 Task: Open Card Employee Onboarding Review in Board Customer Advocacy Program Strategy and Execution to Workspace CRM Systems and add a team member Softage.1@softage.net, a label Blue, a checklist Fundraising Strategy, an attachment from Trello, a color Blue and finally, add a card description 'Create and send out employee satisfaction survey on benefits' and a comment 'Since this item requires input from multiple team members, let us make sure everyone is on the same page before moving forward.'. Add a start date 'Jan 09, 1900' with a due date 'Jan 16, 1900'
Action: Mouse moved to (110, 45)
Screenshot: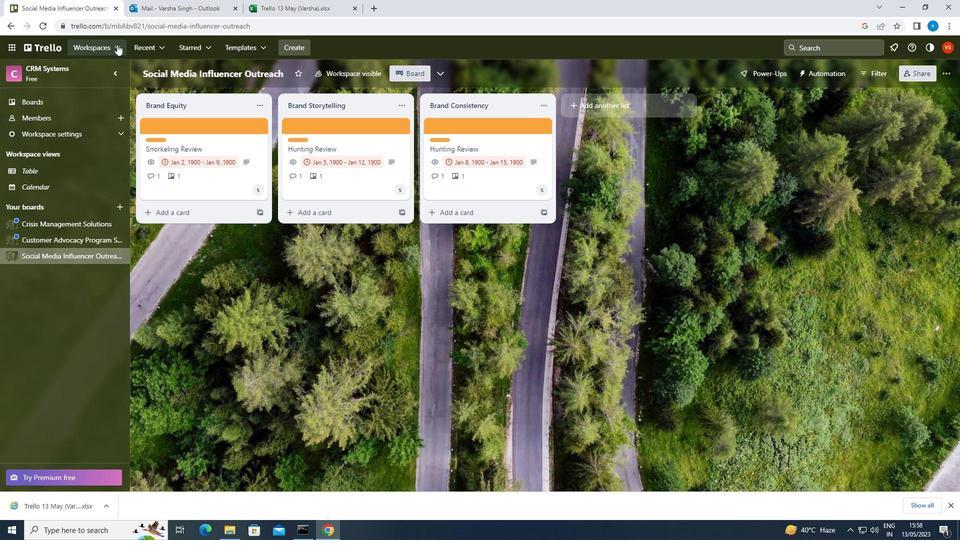 
Action: Mouse pressed left at (110, 45)
Screenshot: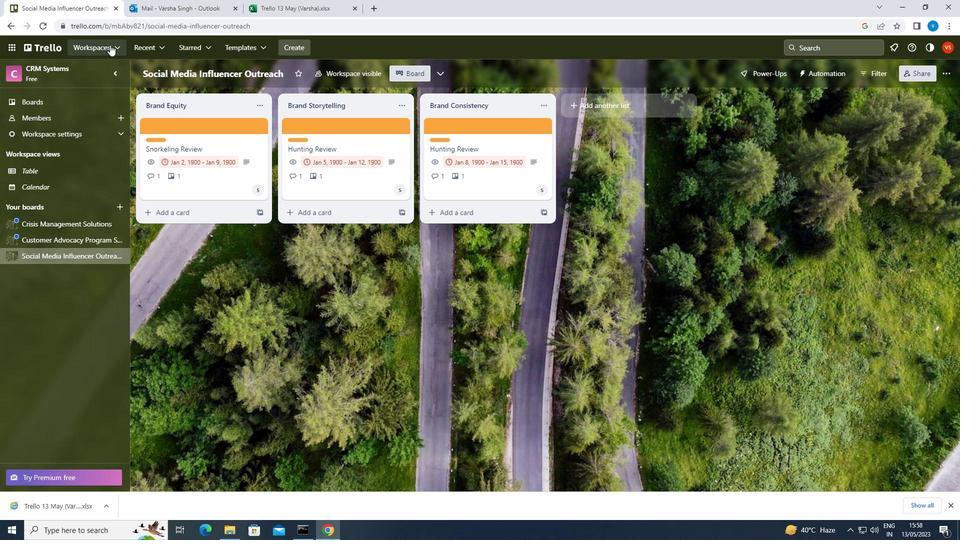 
Action: Mouse moved to (136, 394)
Screenshot: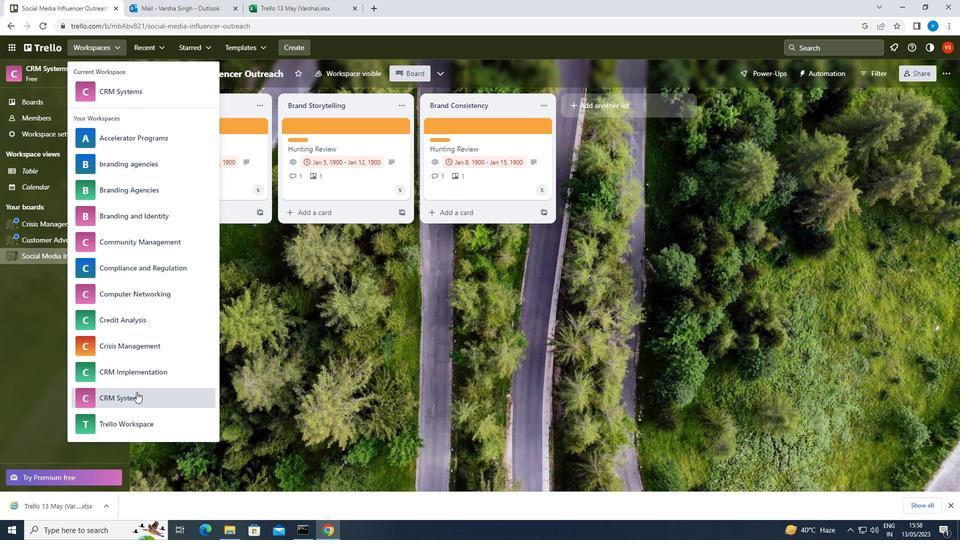 
Action: Mouse pressed left at (136, 394)
Screenshot: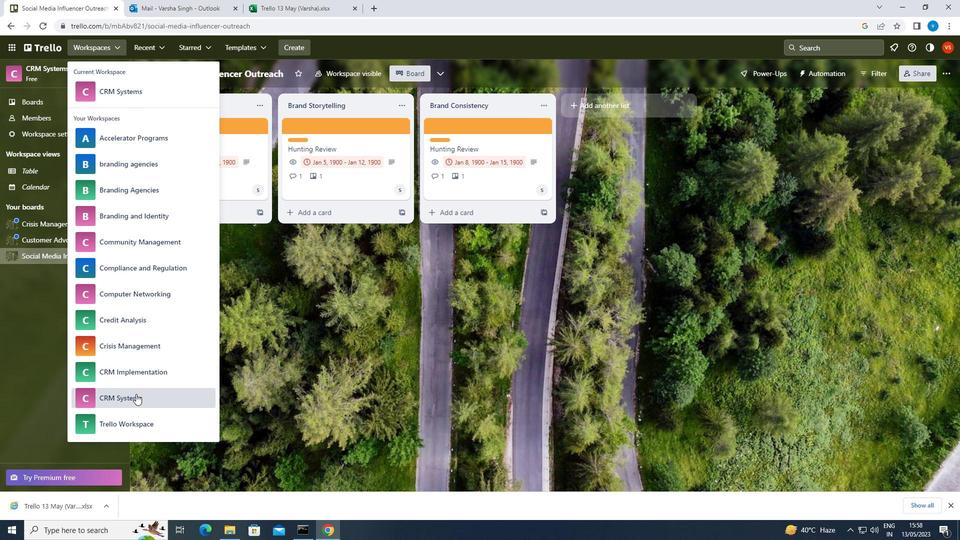 
Action: Mouse moved to (86, 233)
Screenshot: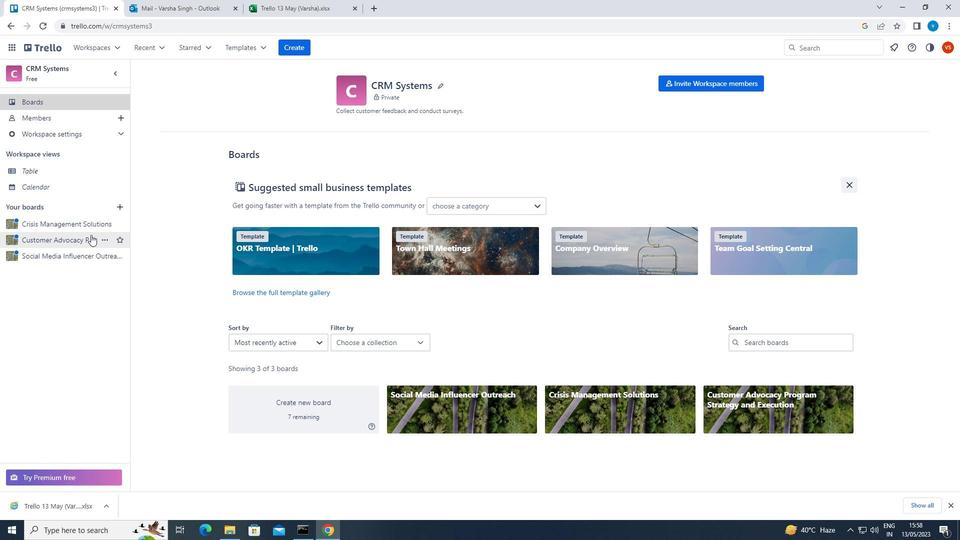 
Action: Mouse pressed left at (86, 233)
Screenshot: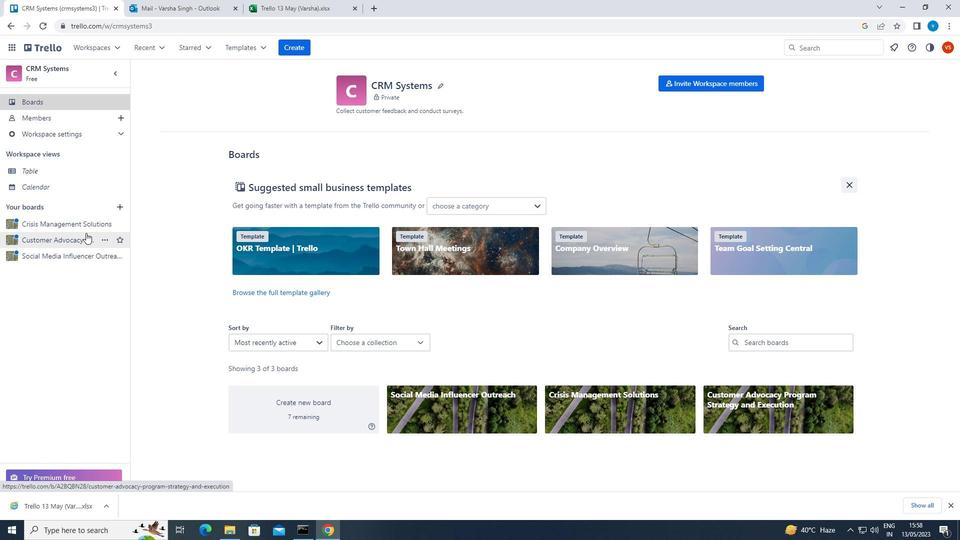 
Action: Mouse moved to (485, 125)
Screenshot: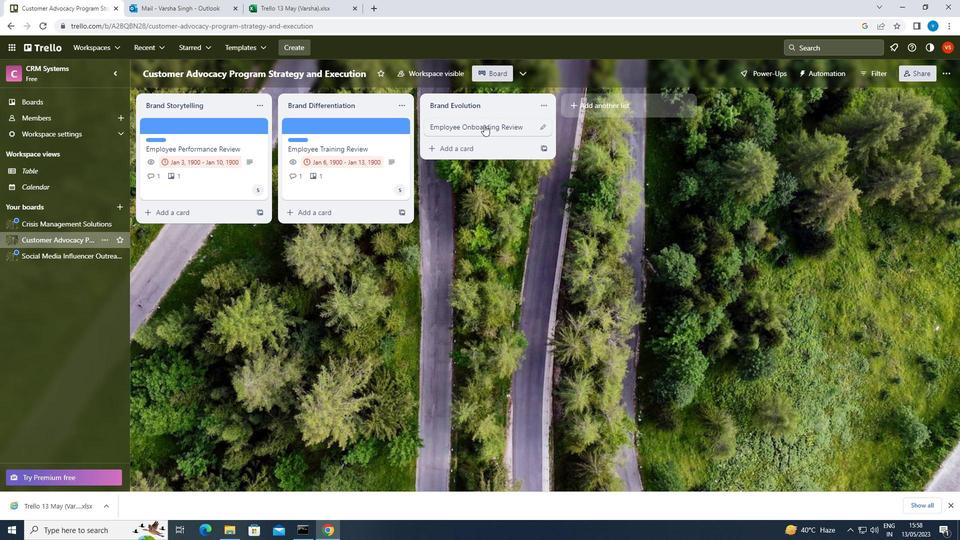 
Action: Mouse pressed left at (485, 125)
Screenshot: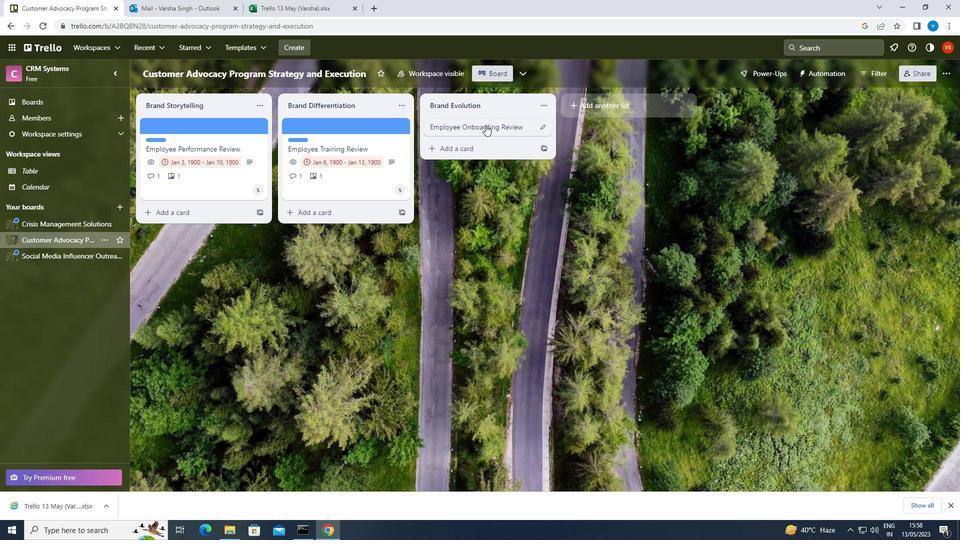 
Action: Mouse moved to (606, 159)
Screenshot: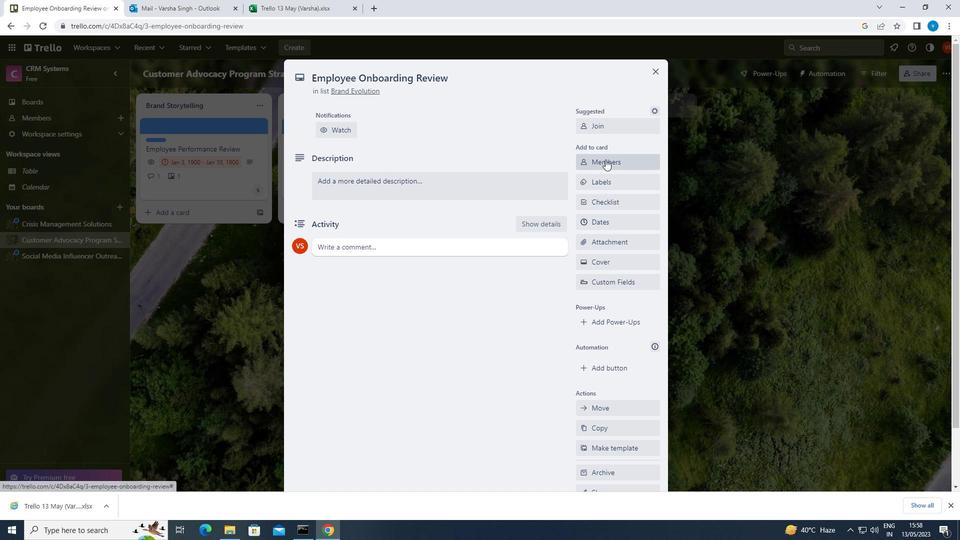 
Action: Mouse pressed left at (606, 159)
Screenshot: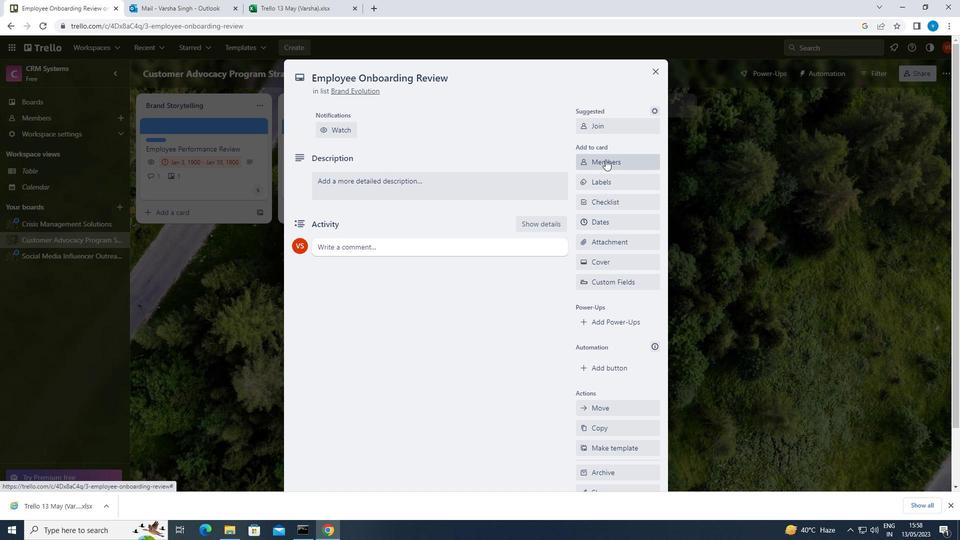 
Action: Mouse moved to (605, 168)
Screenshot: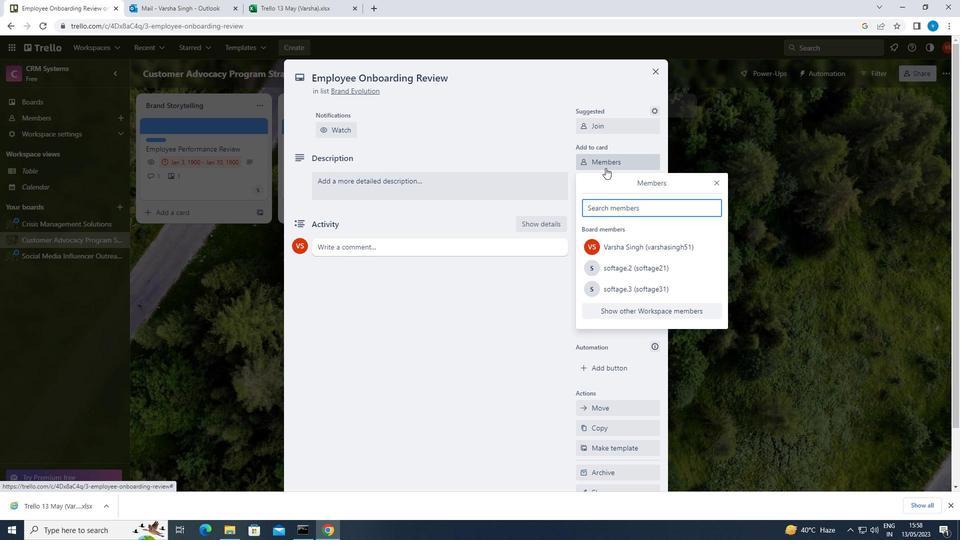 
Action: Key pressed <Key.shift>SOFTAGE.1<Key.shift>@SOFTAGE.NET
Screenshot: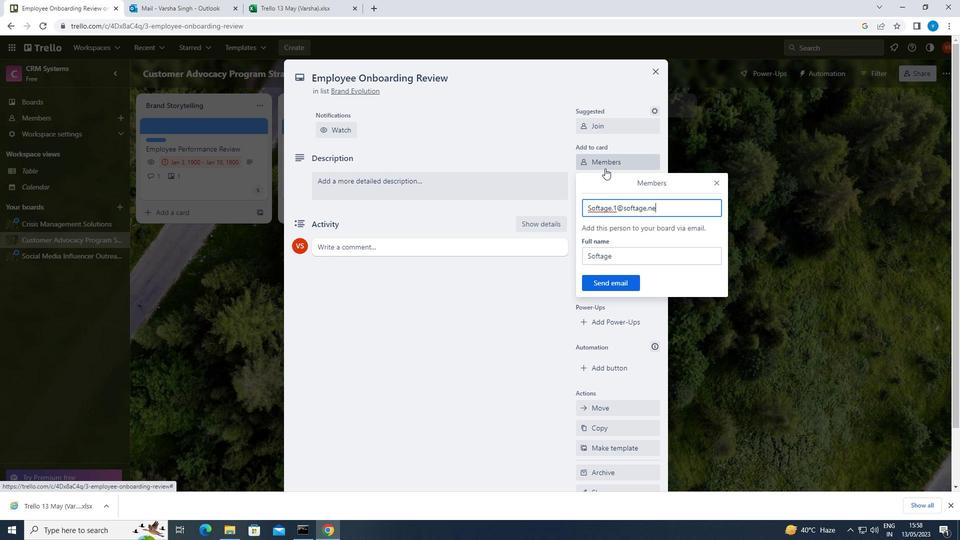 
Action: Mouse moved to (614, 280)
Screenshot: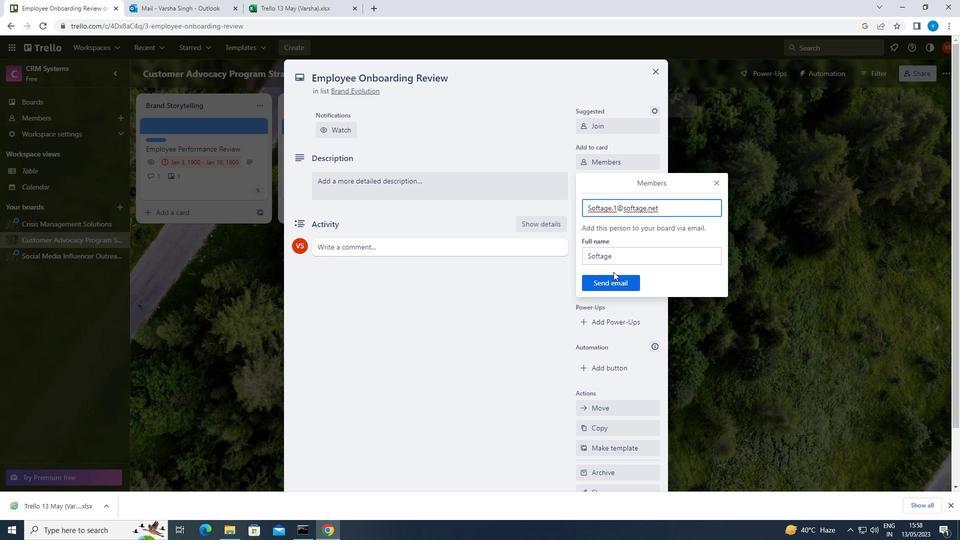 
Action: Mouse pressed left at (614, 280)
Screenshot: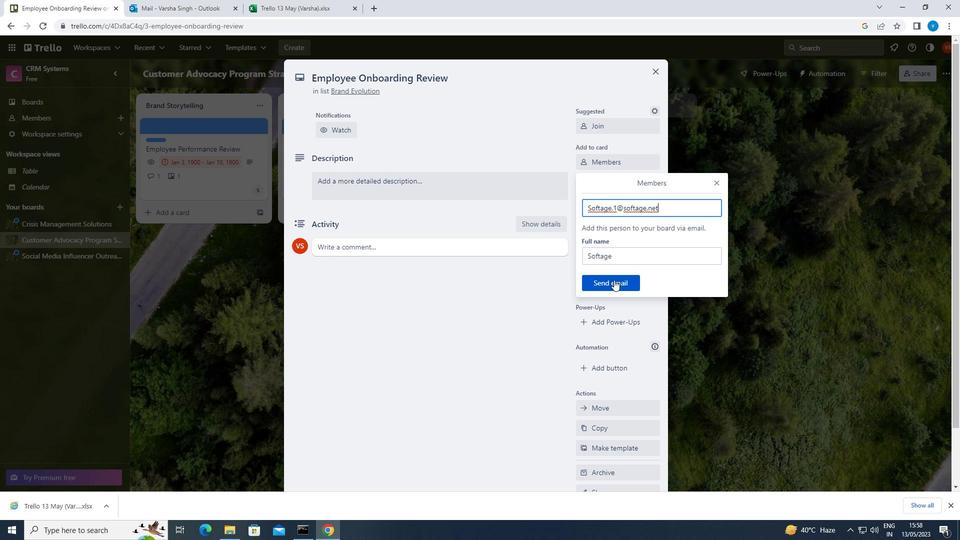 
Action: Mouse moved to (621, 179)
Screenshot: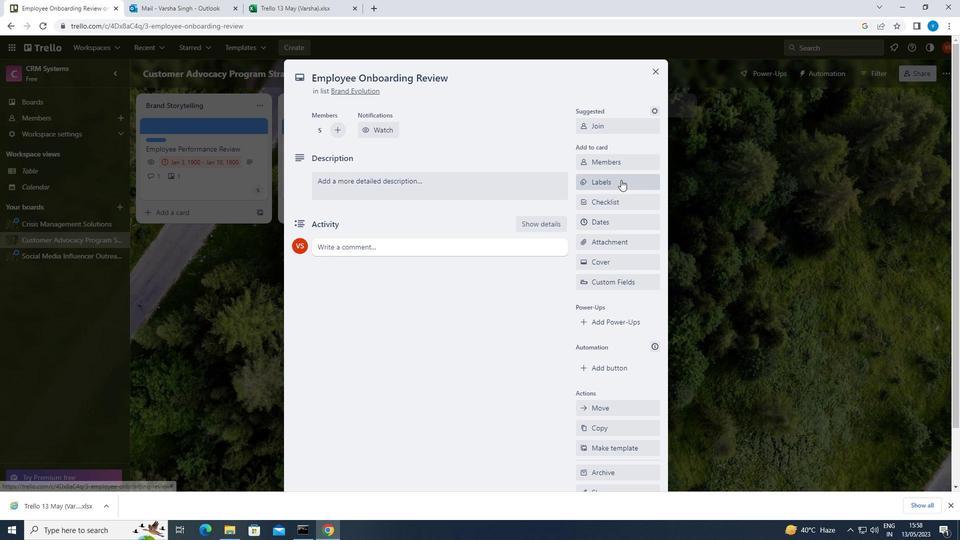 
Action: Mouse pressed left at (621, 179)
Screenshot: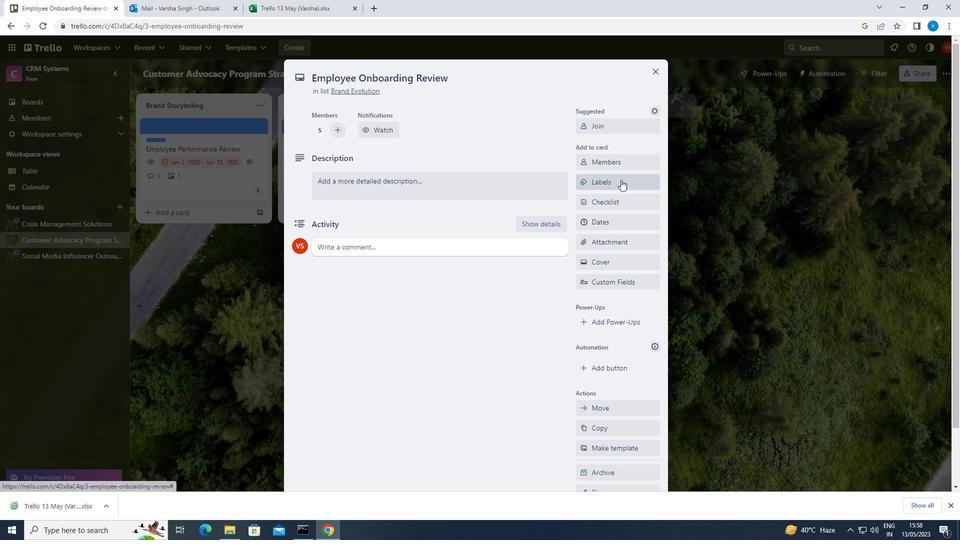 
Action: Mouse moved to (620, 349)
Screenshot: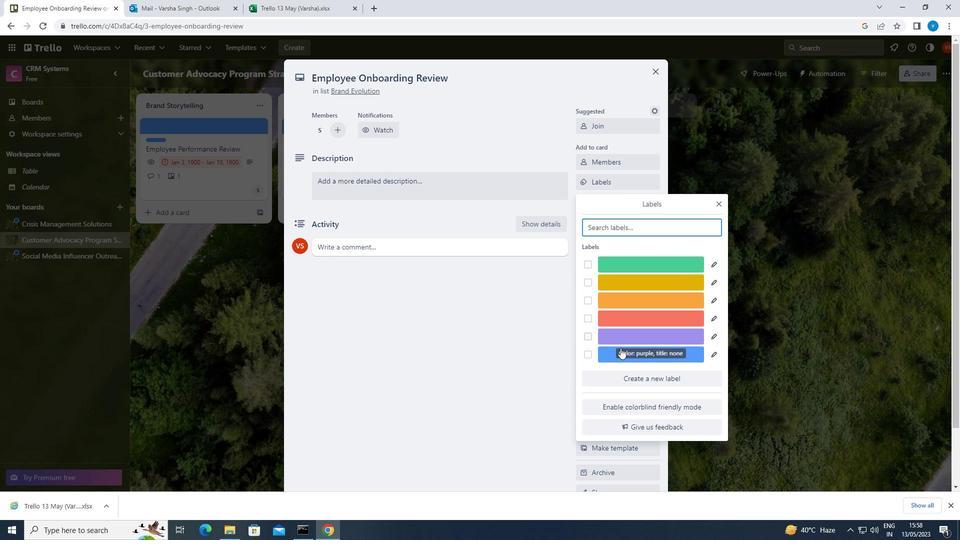 
Action: Mouse pressed left at (620, 349)
Screenshot: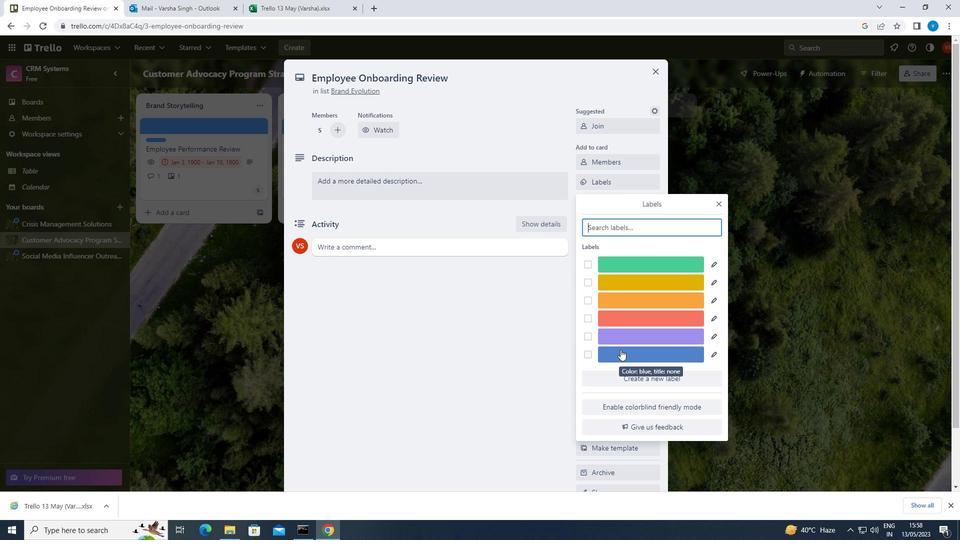 
Action: Mouse moved to (718, 203)
Screenshot: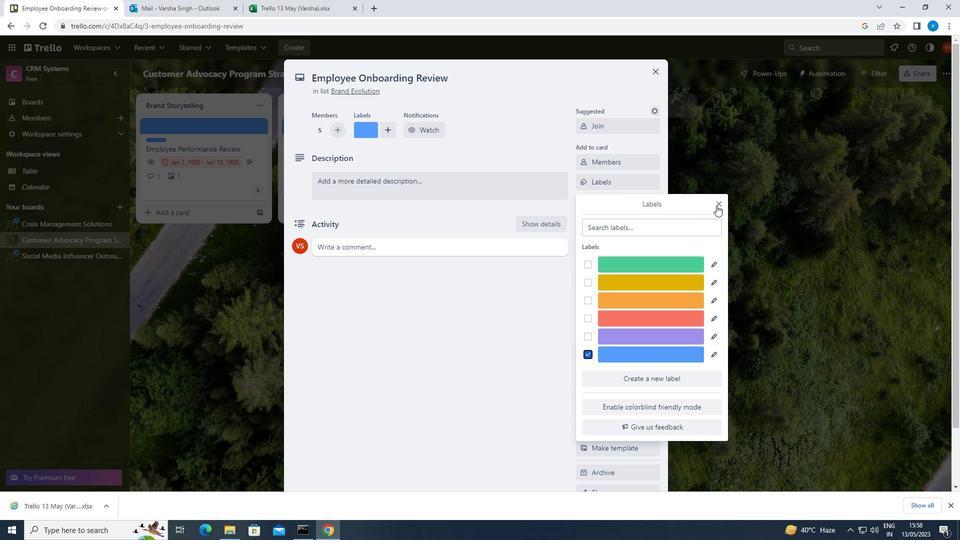 
Action: Mouse pressed left at (718, 203)
Screenshot: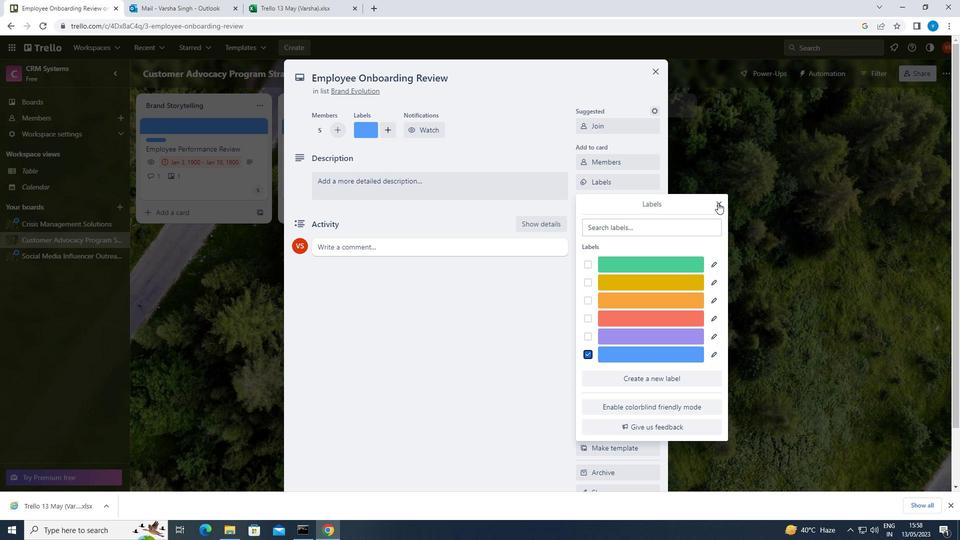 
Action: Mouse moved to (629, 204)
Screenshot: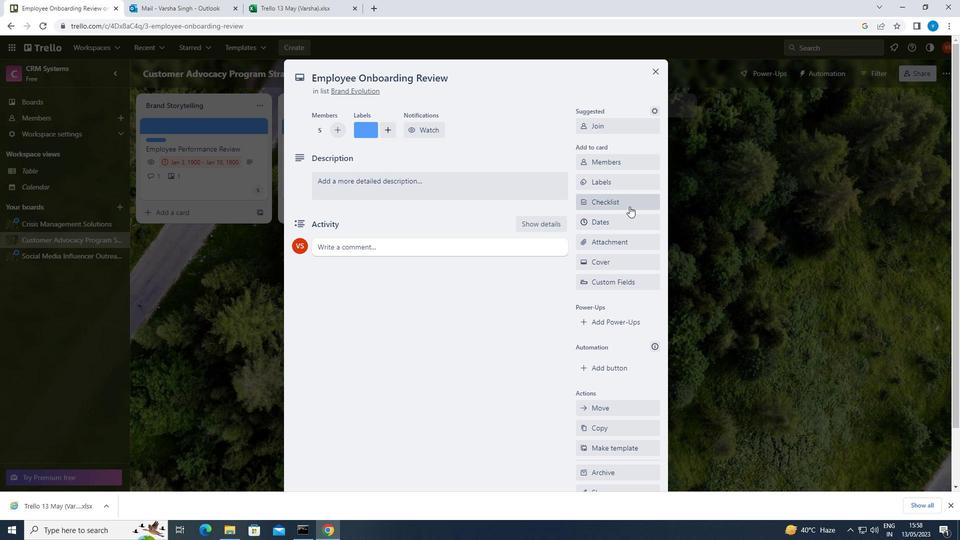 
Action: Mouse pressed left at (629, 204)
Screenshot: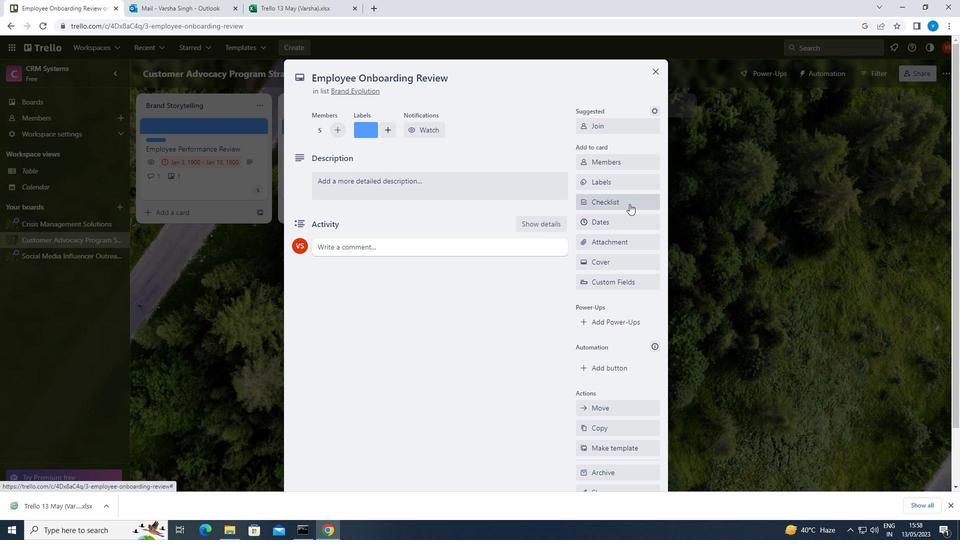 
Action: Mouse moved to (622, 224)
Screenshot: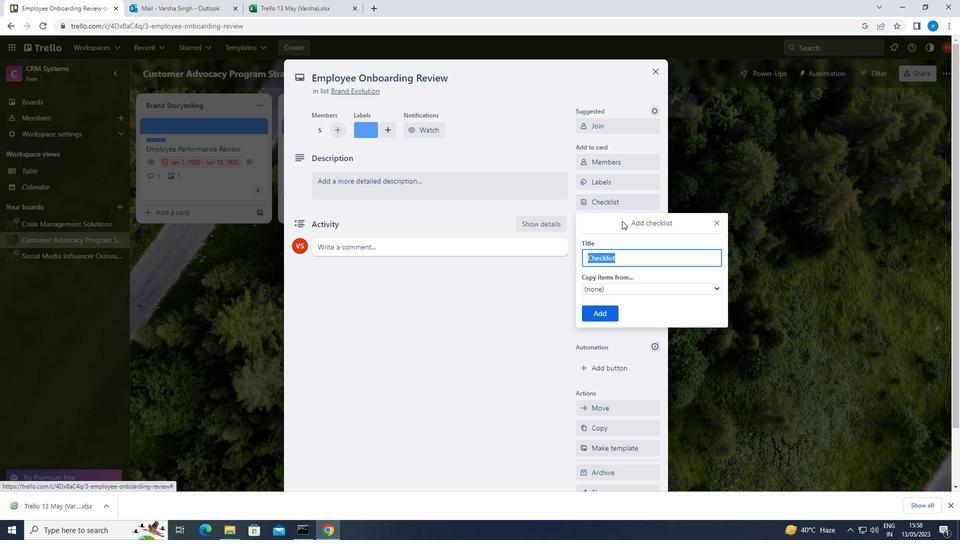 
Action: Key pressed <Key.shift>FUNDRAISING<Key.space><Key.shift><Key.shift>STRATEGY
Screenshot: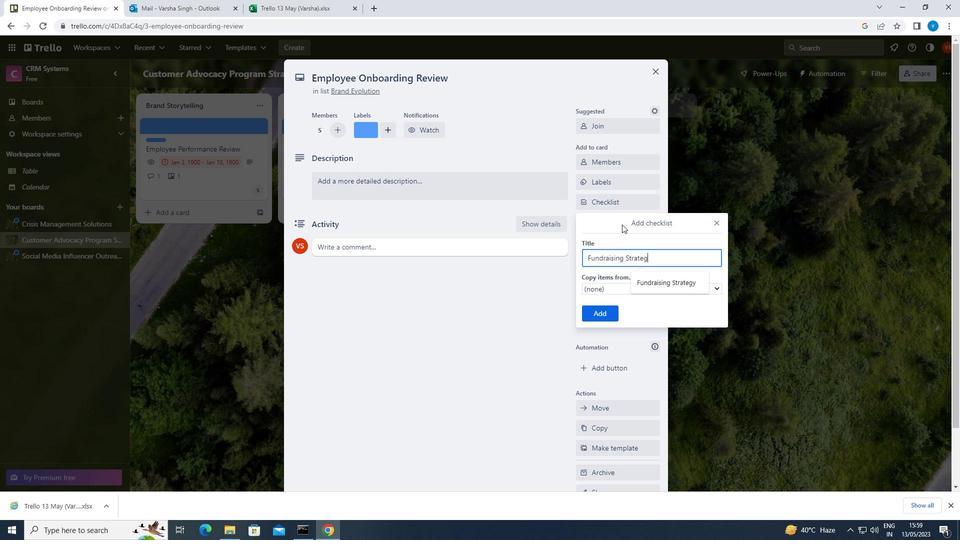 
Action: Mouse moved to (600, 309)
Screenshot: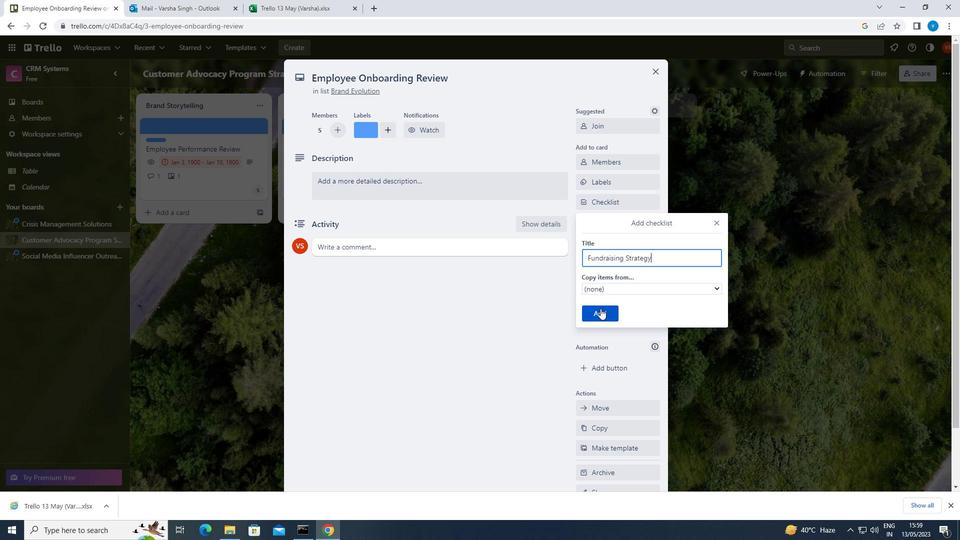 
Action: Mouse pressed left at (600, 309)
Screenshot: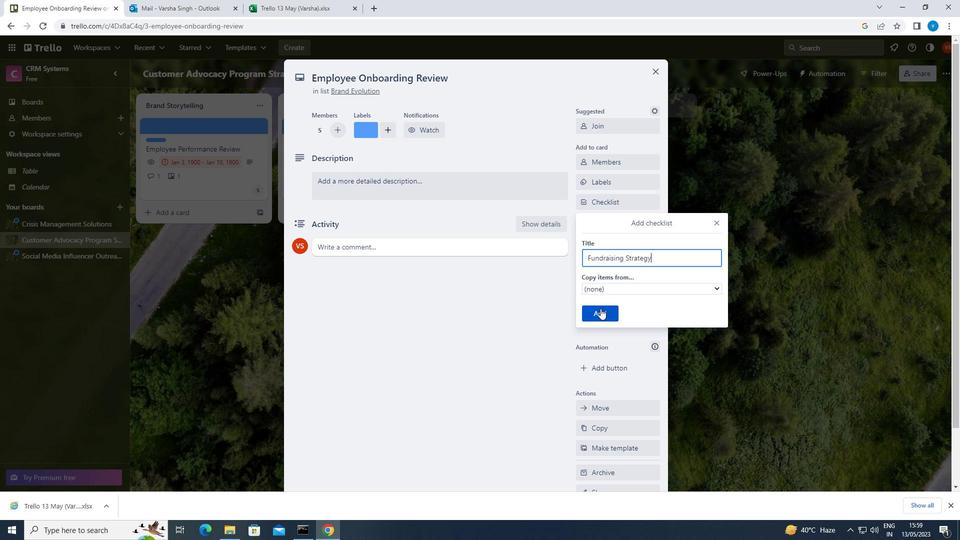 
Action: Mouse moved to (615, 241)
Screenshot: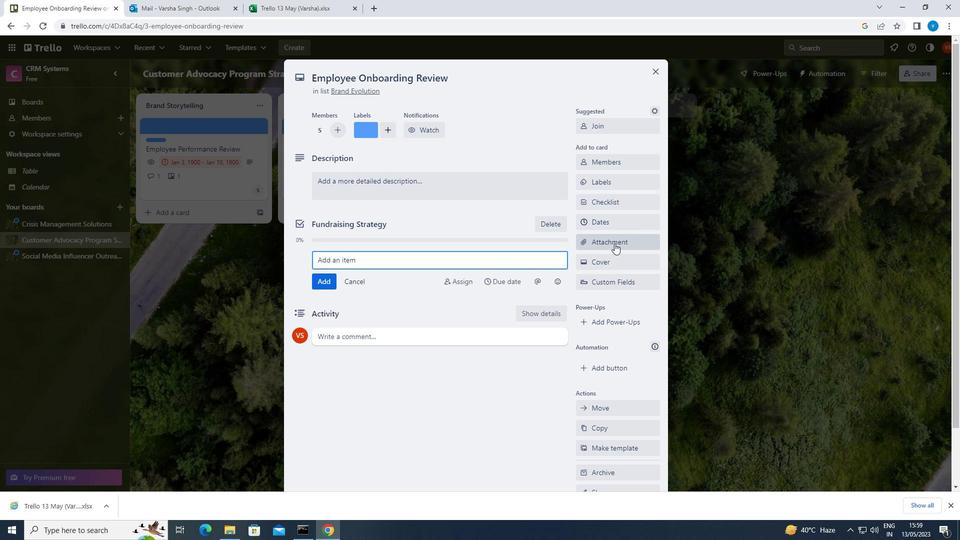 
Action: Mouse pressed left at (615, 241)
Screenshot: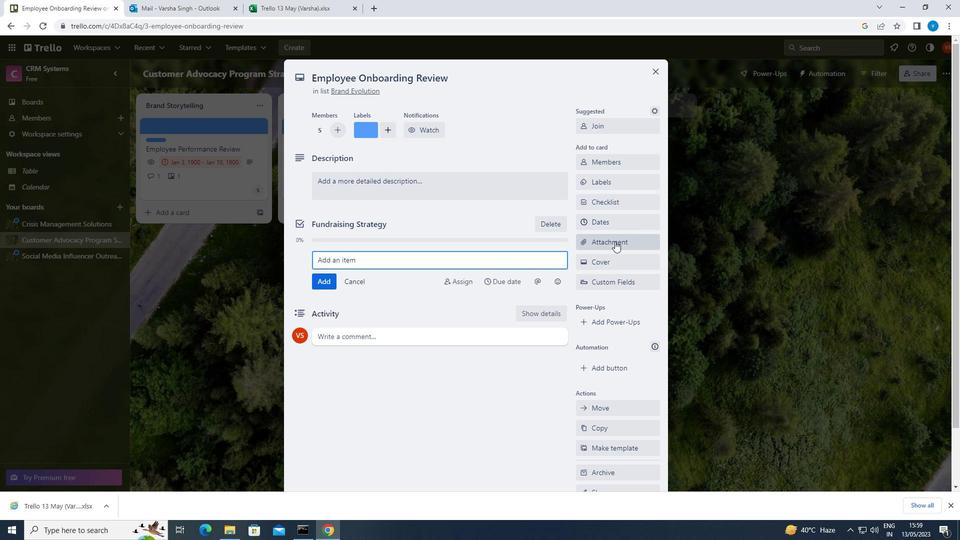 
Action: Mouse moved to (599, 301)
Screenshot: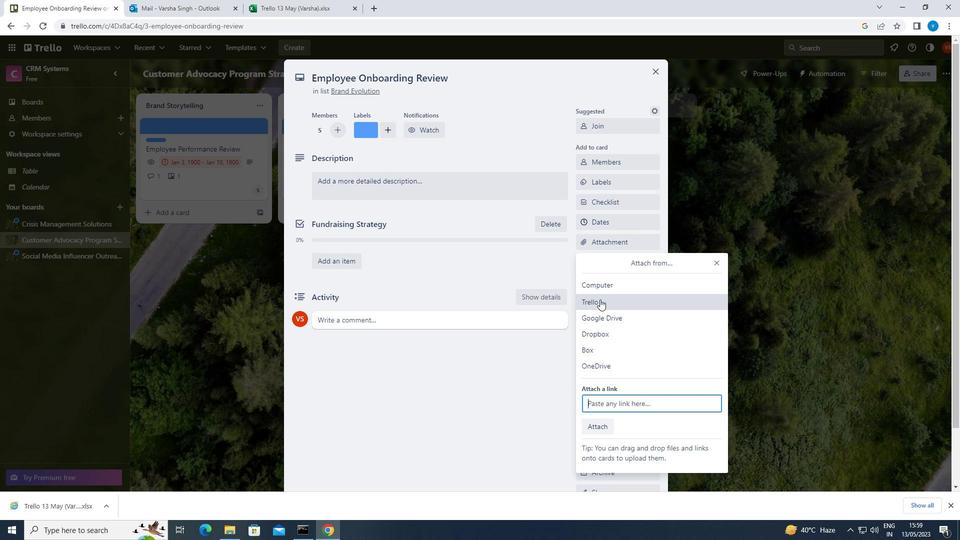 
Action: Mouse pressed left at (599, 301)
Screenshot: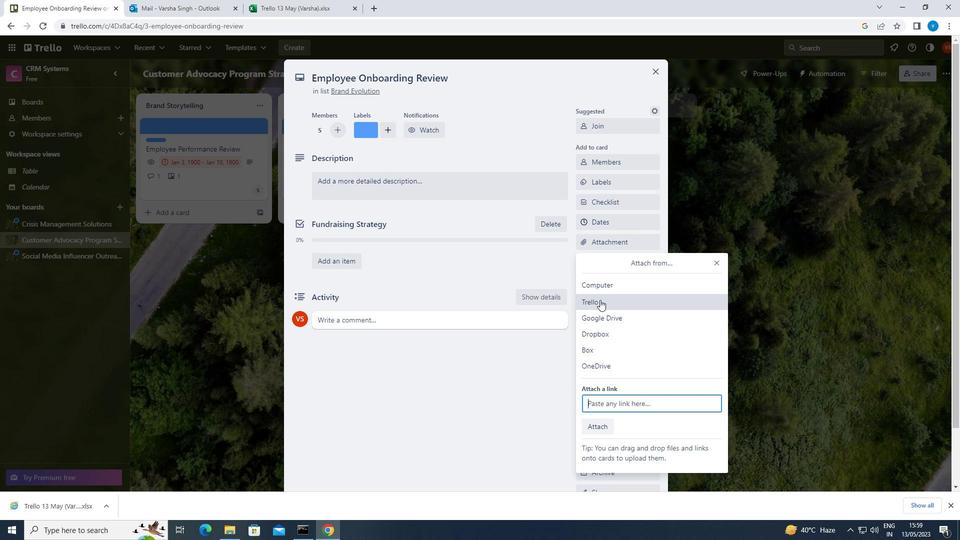 
Action: Mouse moved to (608, 350)
Screenshot: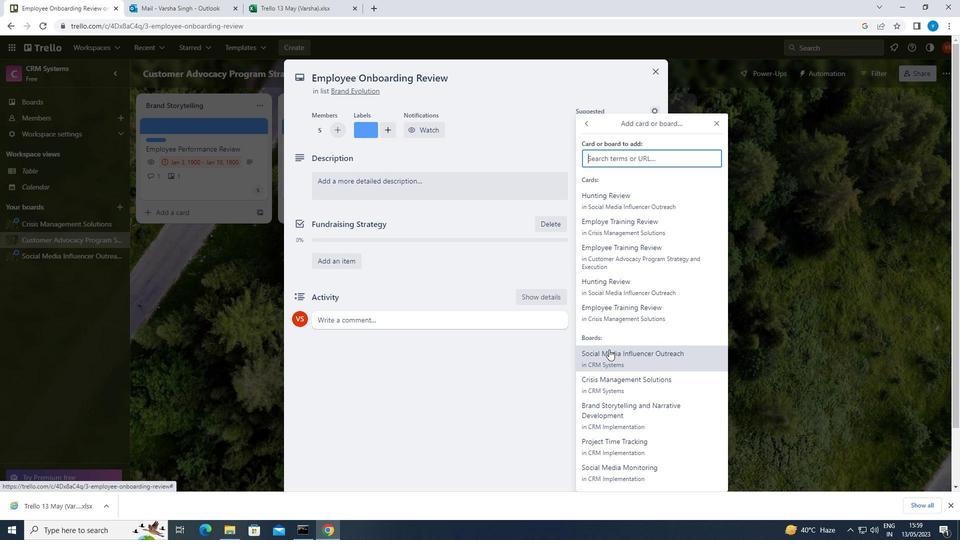 
Action: Mouse pressed left at (608, 350)
Screenshot: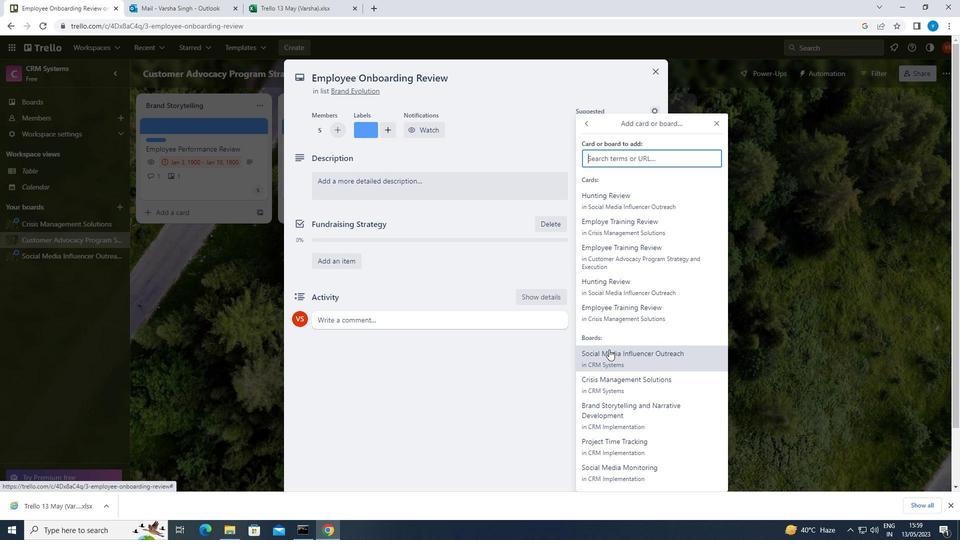 
Action: Mouse moved to (616, 260)
Screenshot: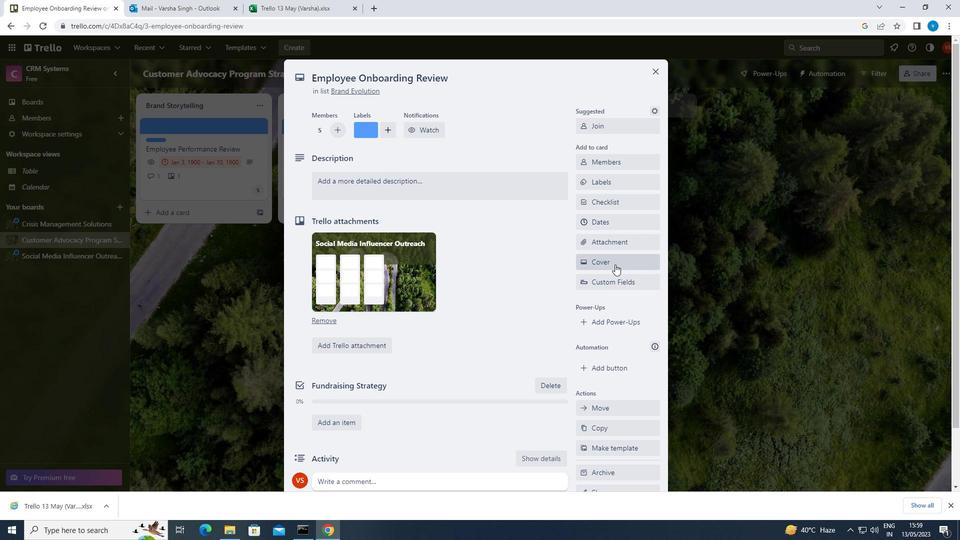 
Action: Mouse pressed left at (616, 260)
Screenshot: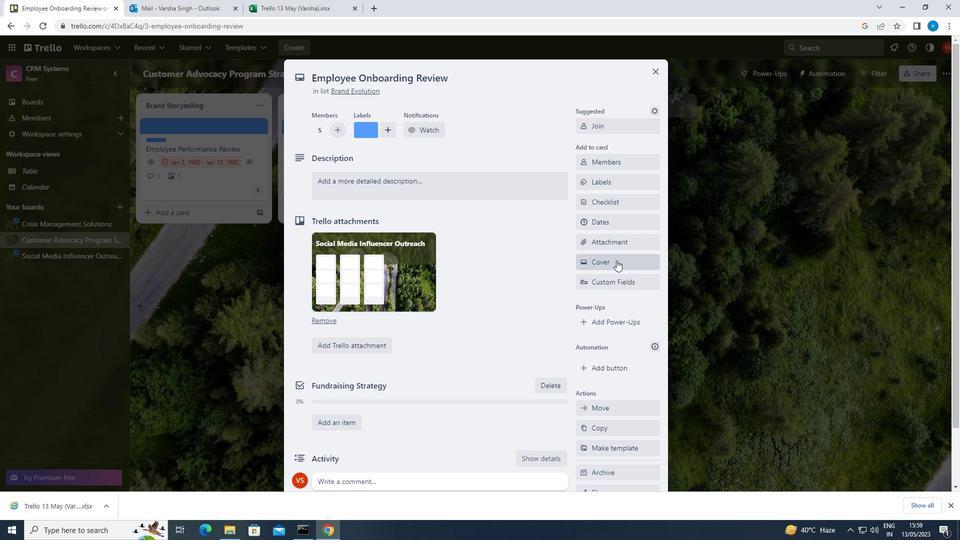 
Action: Mouse moved to (593, 307)
Screenshot: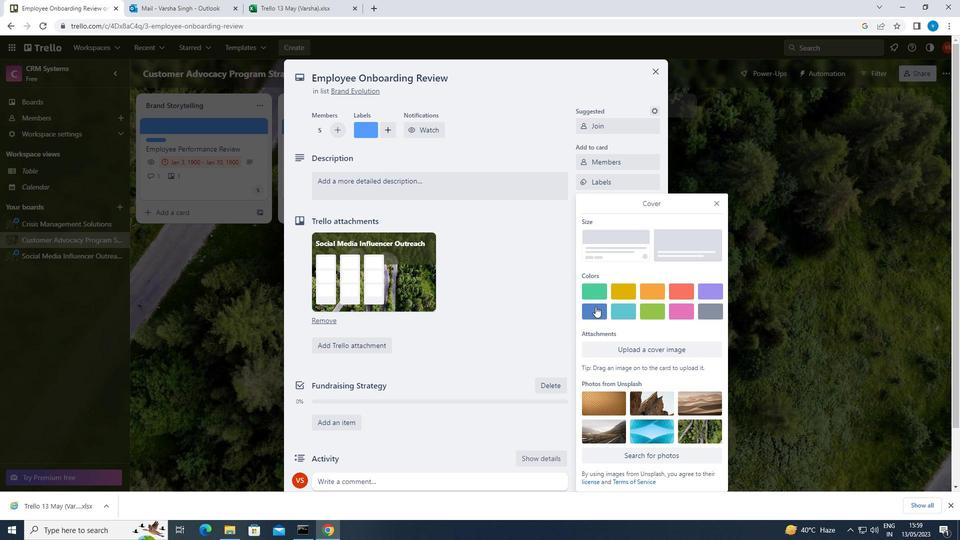
Action: Mouse pressed left at (593, 307)
Screenshot: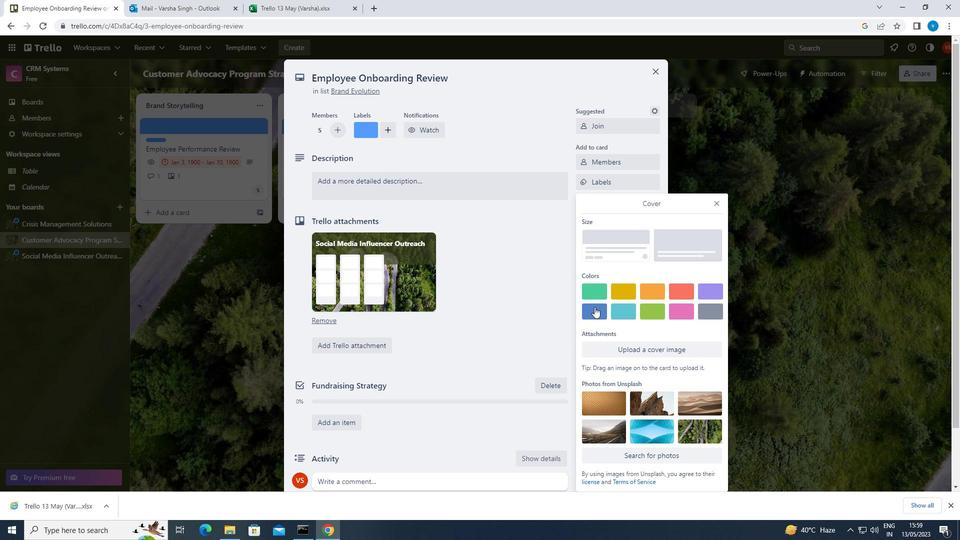
Action: Mouse moved to (493, 238)
Screenshot: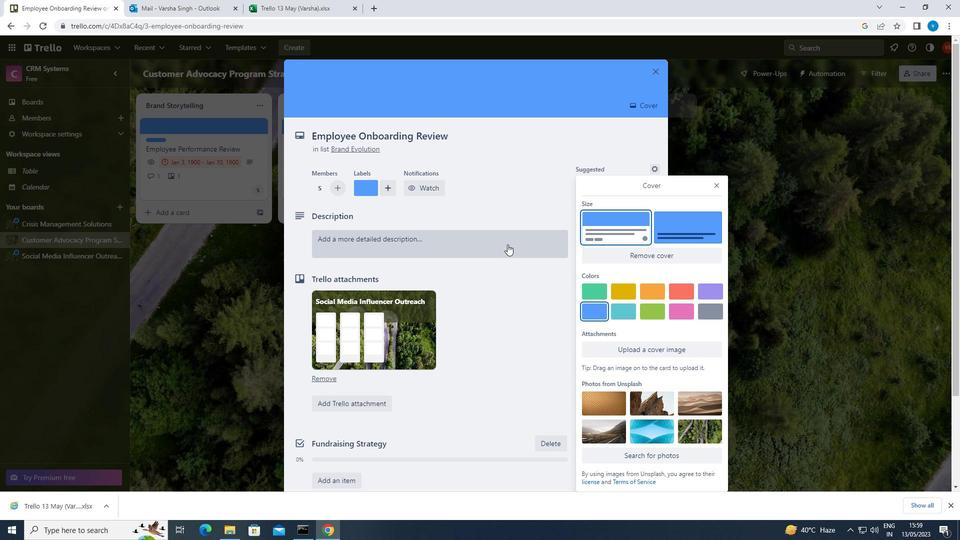 
Action: Mouse pressed left at (493, 238)
Screenshot: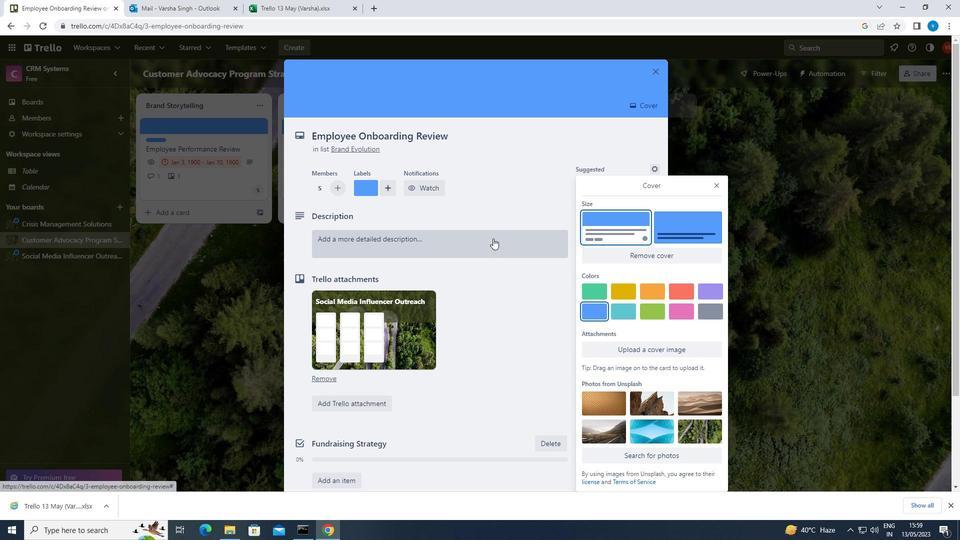 
Action: Key pressed <Key.shift>CREATE<Key.space>AND<Key.space>SEND<Key.space>OUT<Key.space>EMPLOYEE<Key.space>SATISFACTION<Key.space>SURVEY<Key.space>ON<Key.space>BENEFITS
Screenshot: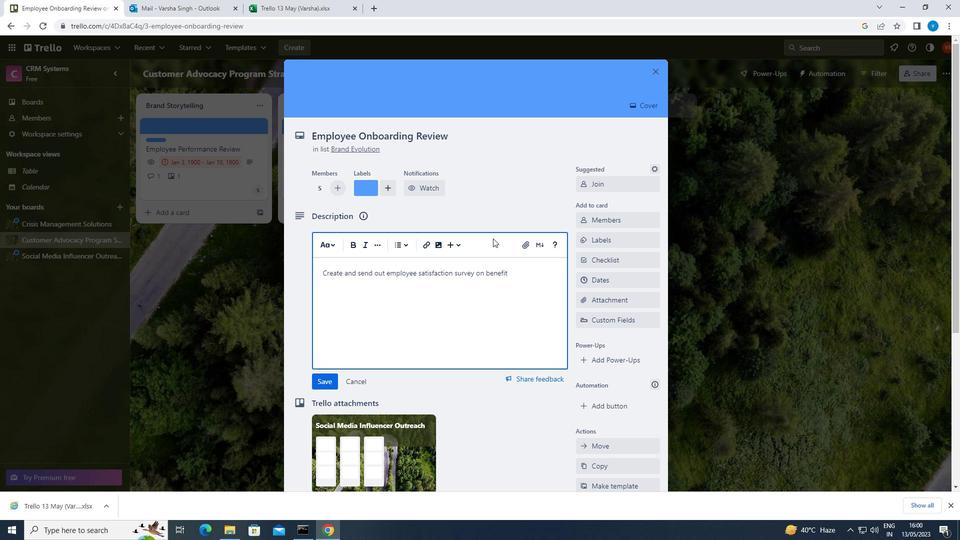 
Action: Mouse moved to (325, 380)
Screenshot: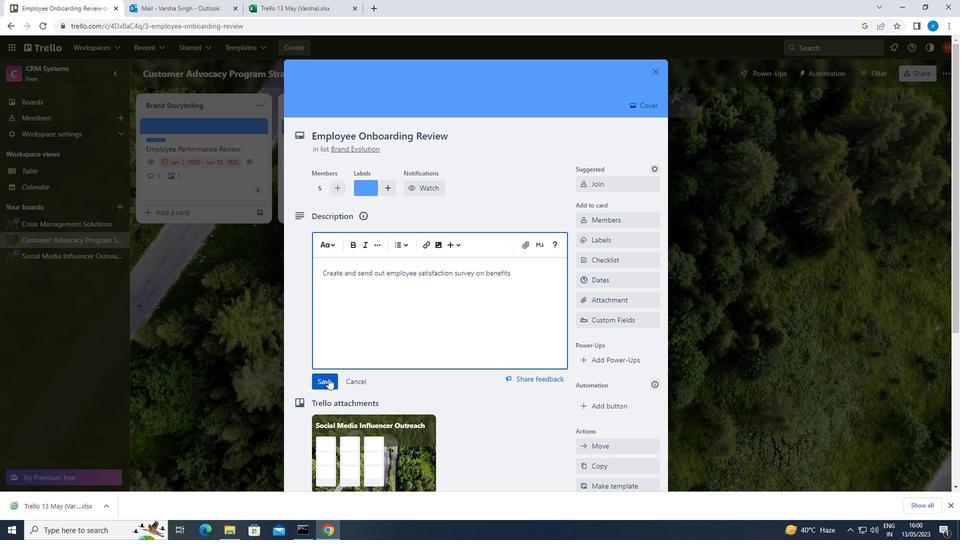 
Action: Mouse pressed left at (325, 380)
Screenshot: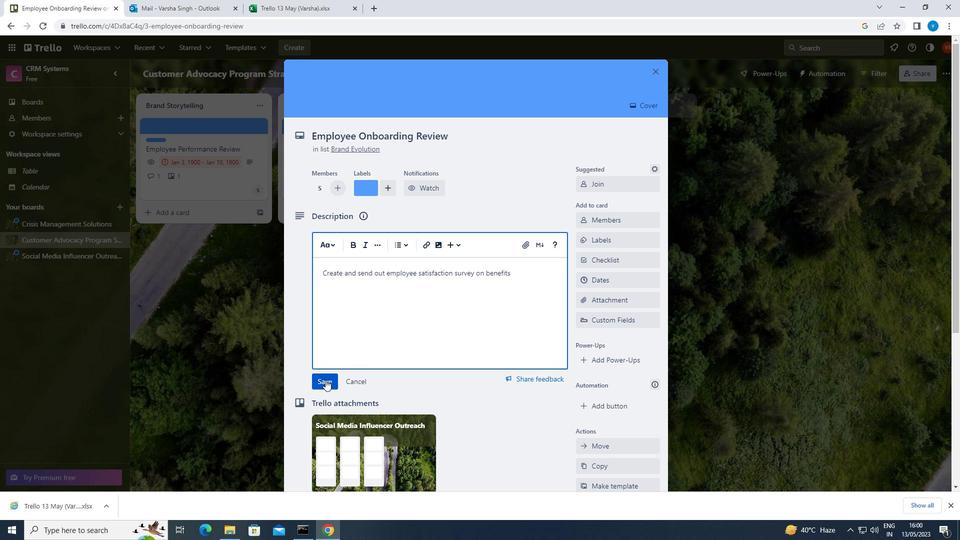 
Action: Mouse moved to (362, 377)
Screenshot: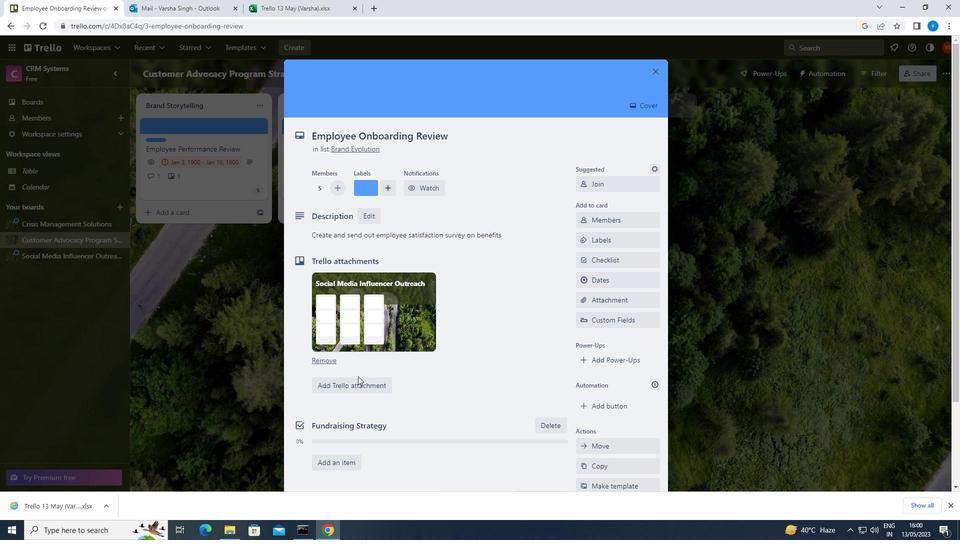 
Action: Mouse scrolled (362, 376) with delta (0, 0)
Screenshot: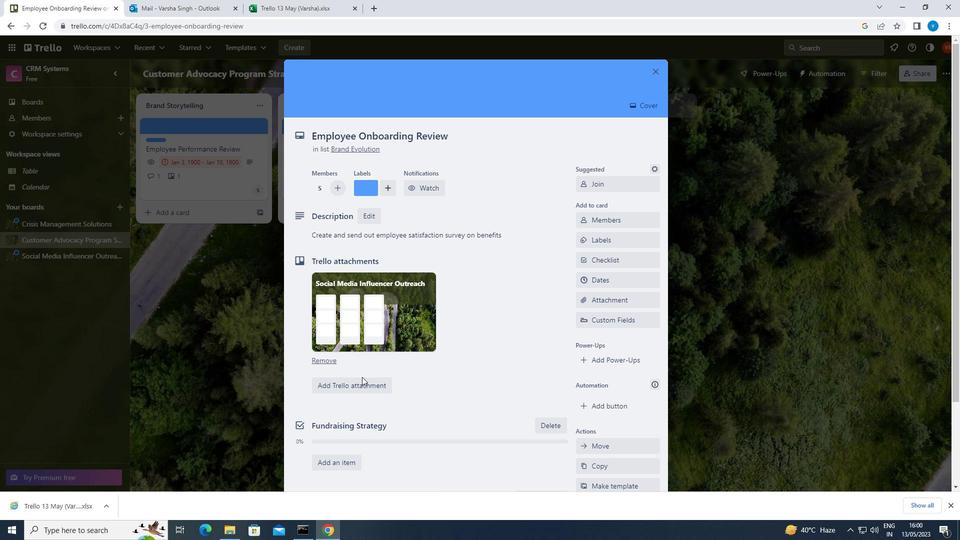 
Action: Mouse moved to (367, 468)
Screenshot: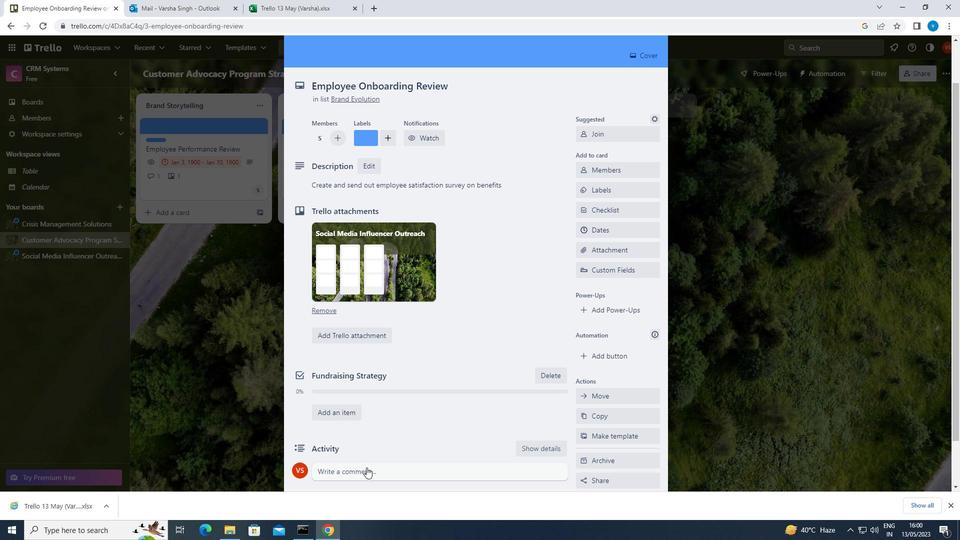 
Action: Mouse pressed left at (367, 468)
Screenshot: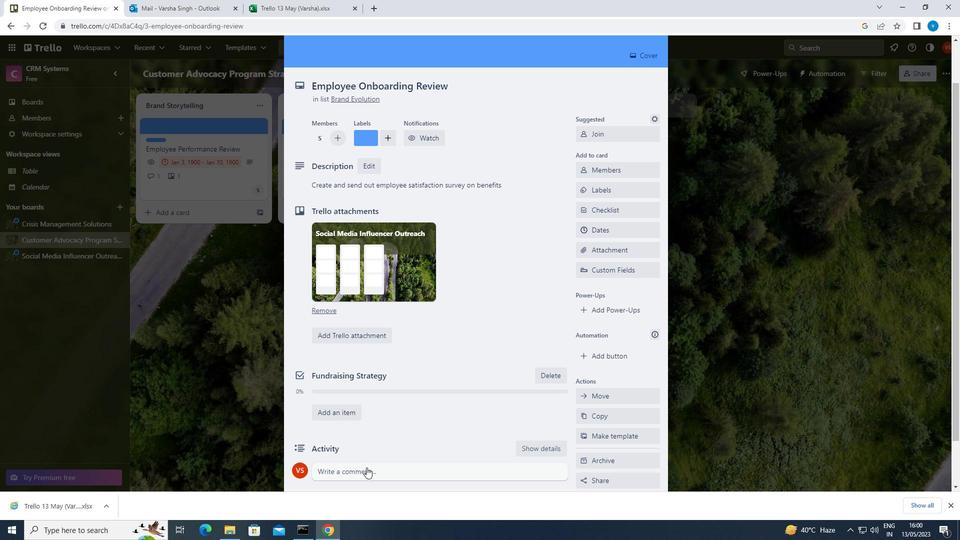 
Action: Mouse moved to (369, 466)
Screenshot: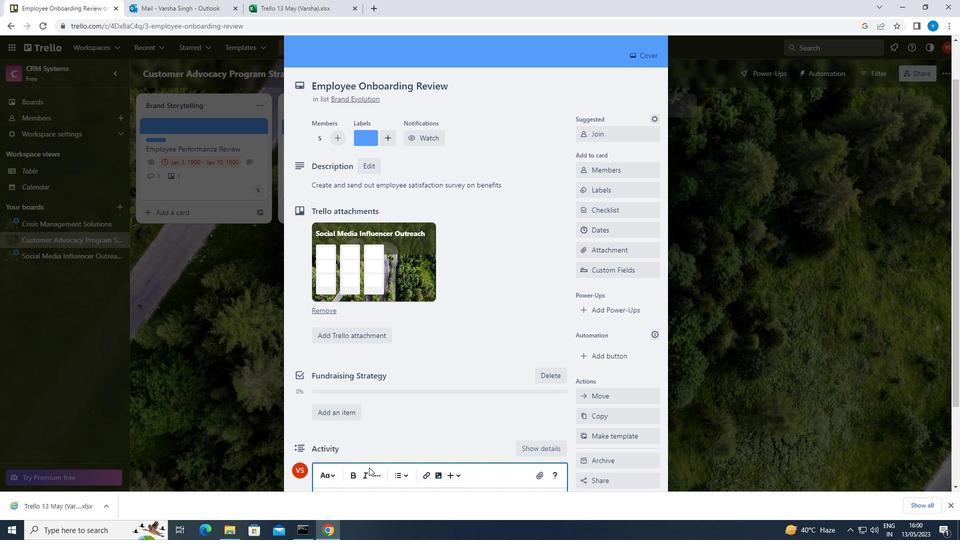 
Action: Key pressed <Key.shift>SINCE<Key.space>THIS<Key.space>ITEM<Key.space>REQUIRES<Key.space>INPUT<Key.space>FROM<Key.space>MULTIPLE<Key.space>TEAM<Key.space>MEMBERS,<Key.space>LET<Key.space>US<Key.space>MAKE<Key.space>SURE<Key.space>EVERYONE<Key.space>IS<Key.space>ON<Key.space>THE<Key.space>SAME<Key.space>PAGE<Key.space>BEFORE<Key.space>MOVING<Key.space>FORWARD.
Screenshot: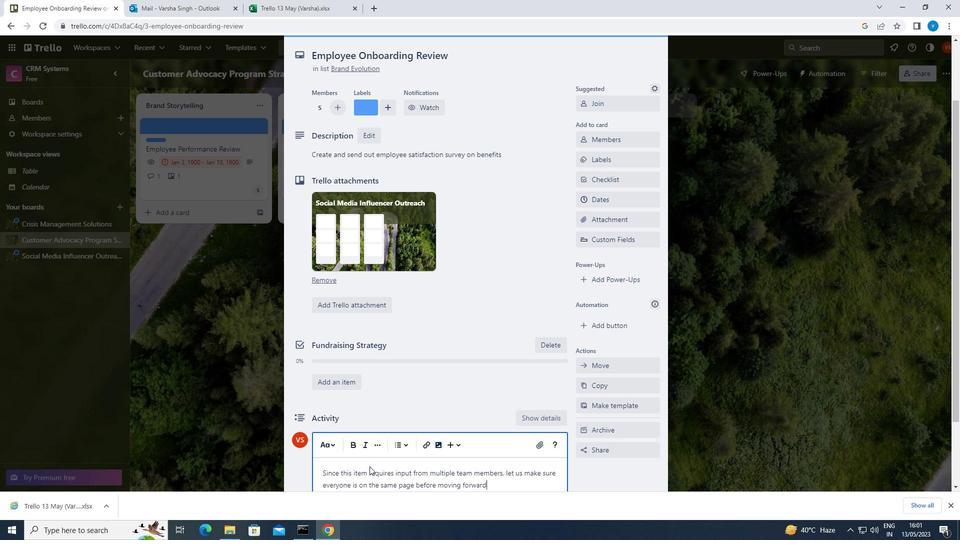 
Action: Mouse moved to (516, 443)
Screenshot: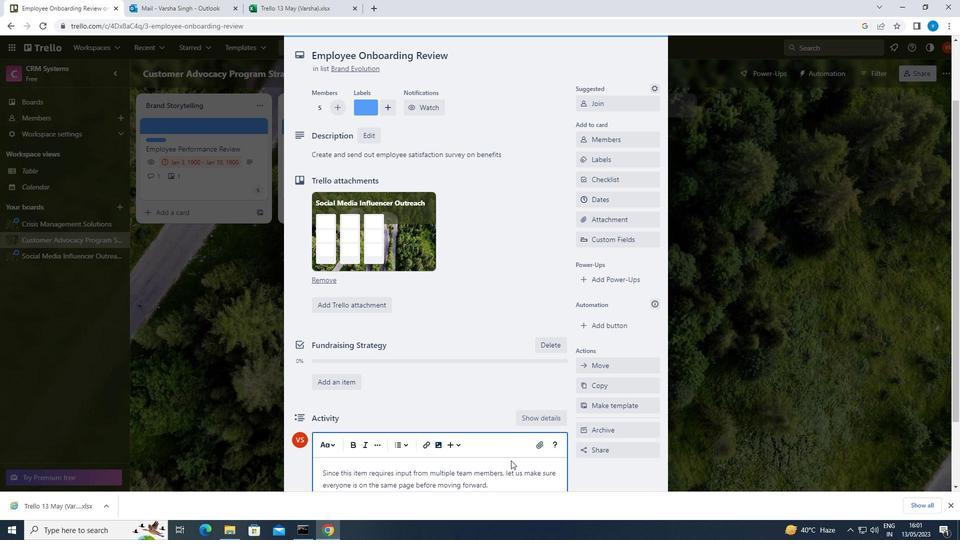 
Action: Mouse scrolled (516, 442) with delta (0, 0)
Screenshot: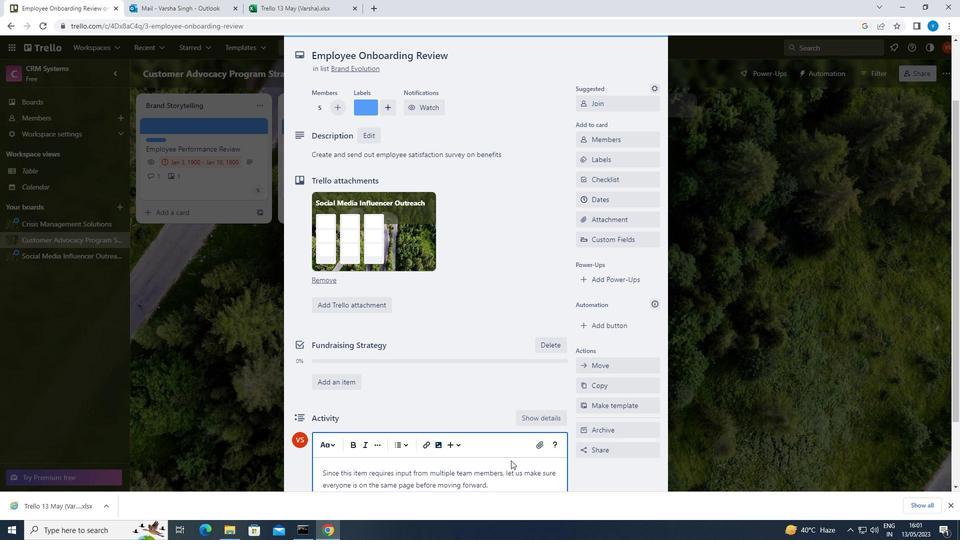 
Action: Mouse moved to (517, 443)
Screenshot: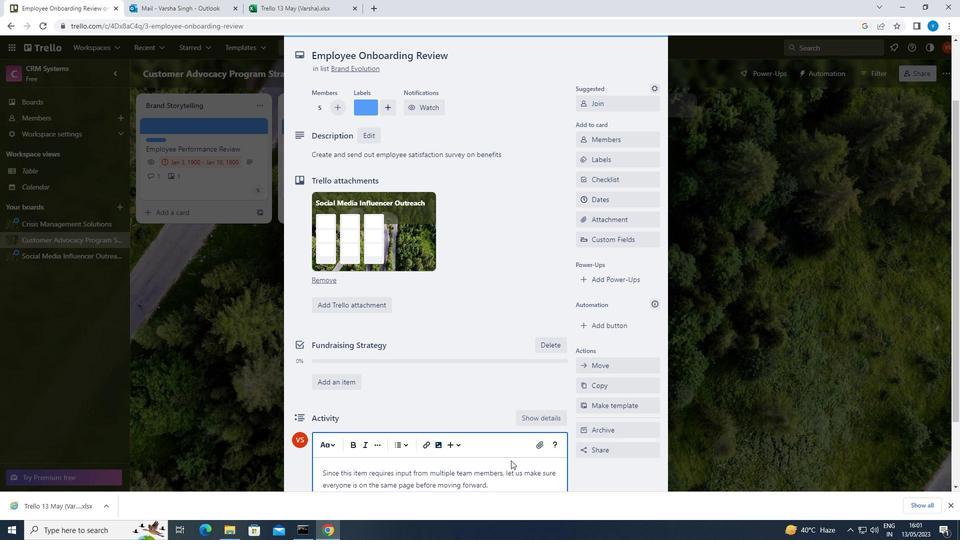 
Action: Mouse scrolled (517, 442) with delta (0, 0)
Screenshot: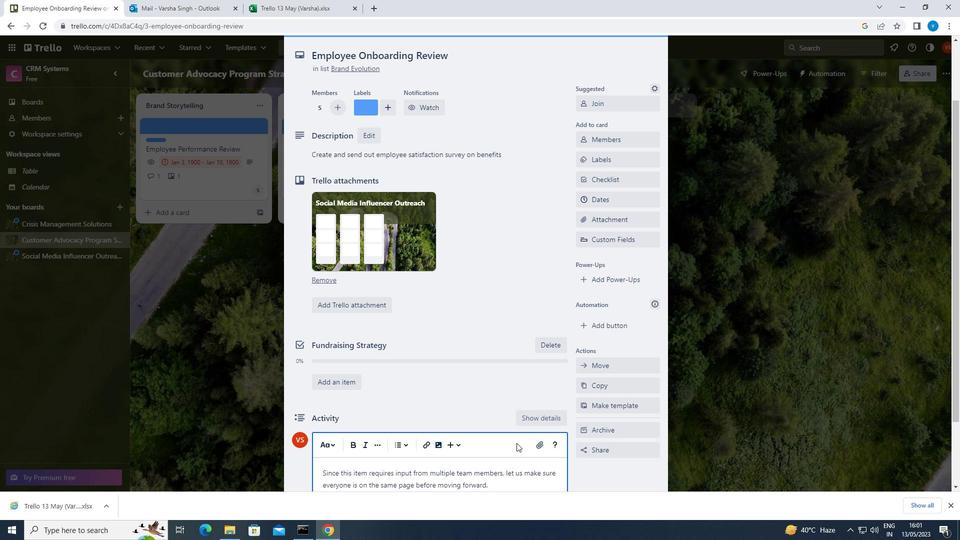 
Action: Mouse moved to (323, 427)
Screenshot: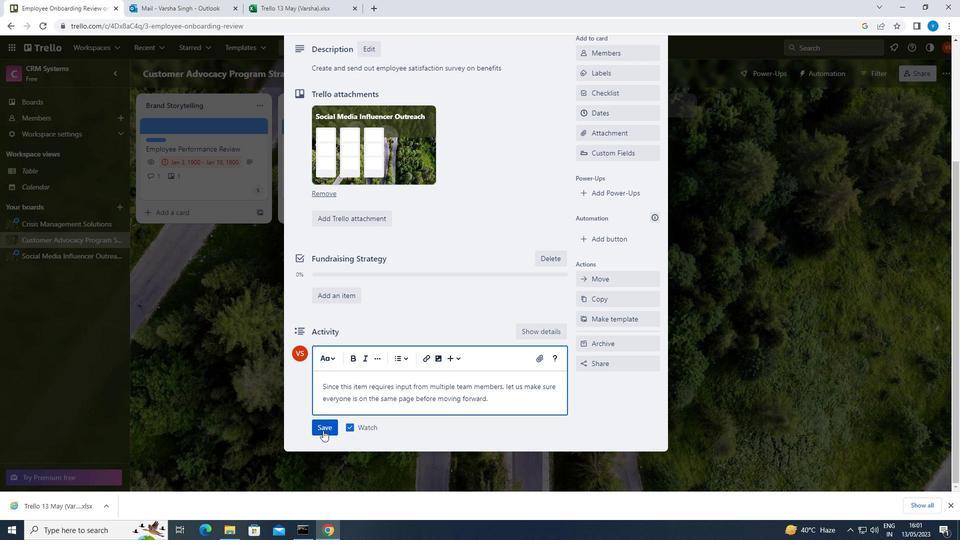 
Action: Mouse pressed left at (323, 427)
Screenshot: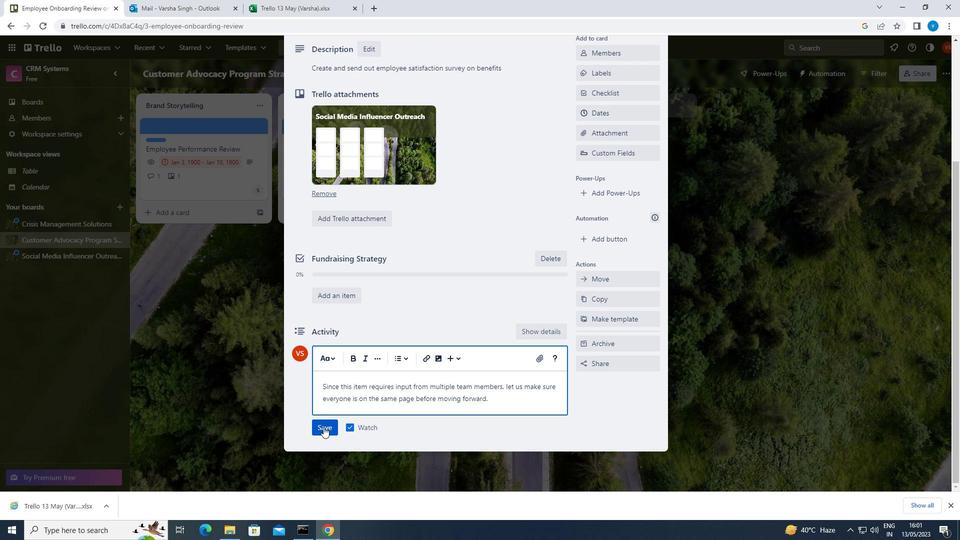 
Action: Mouse moved to (616, 116)
Screenshot: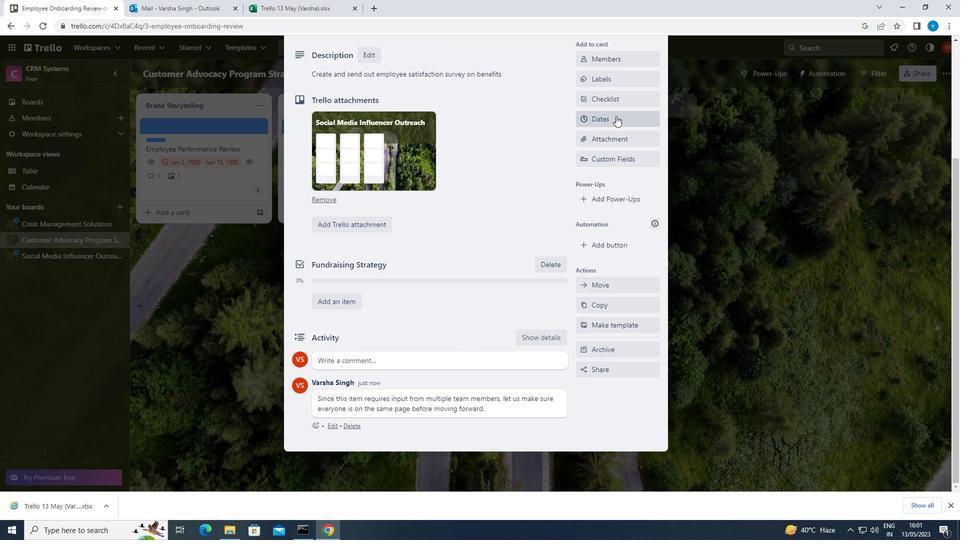 
Action: Mouse pressed left at (616, 116)
Screenshot: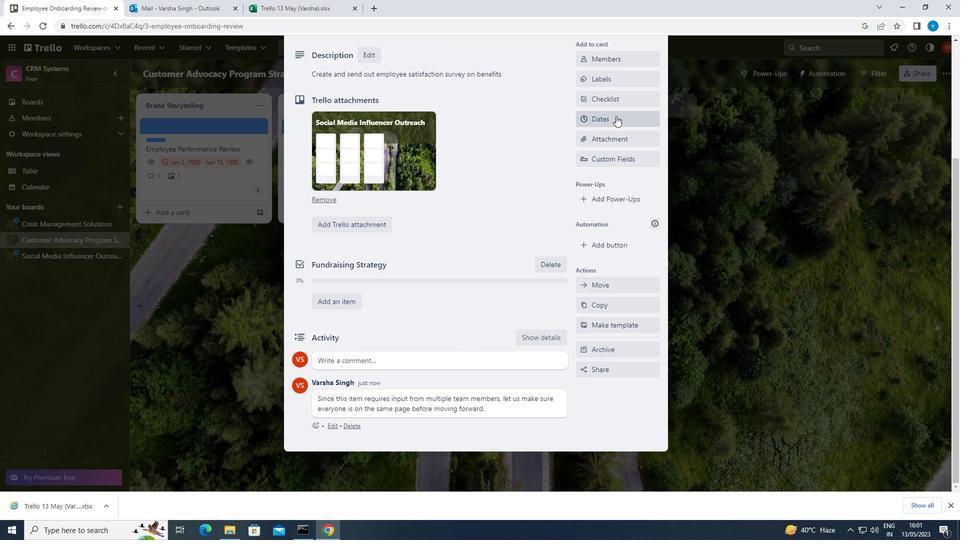 
Action: Mouse moved to (585, 324)
Screenshot: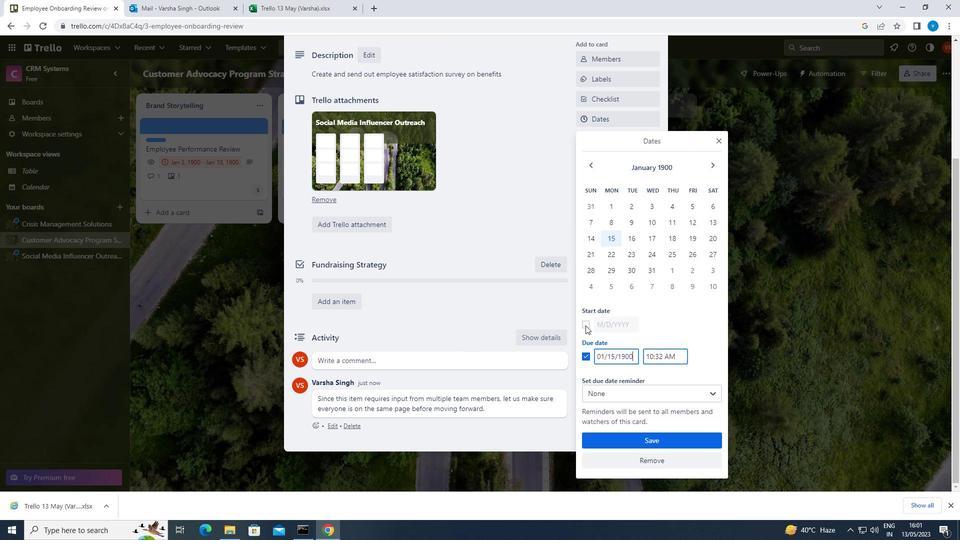 
Action: Mouse pressed left at (585, 324)
Screenshot: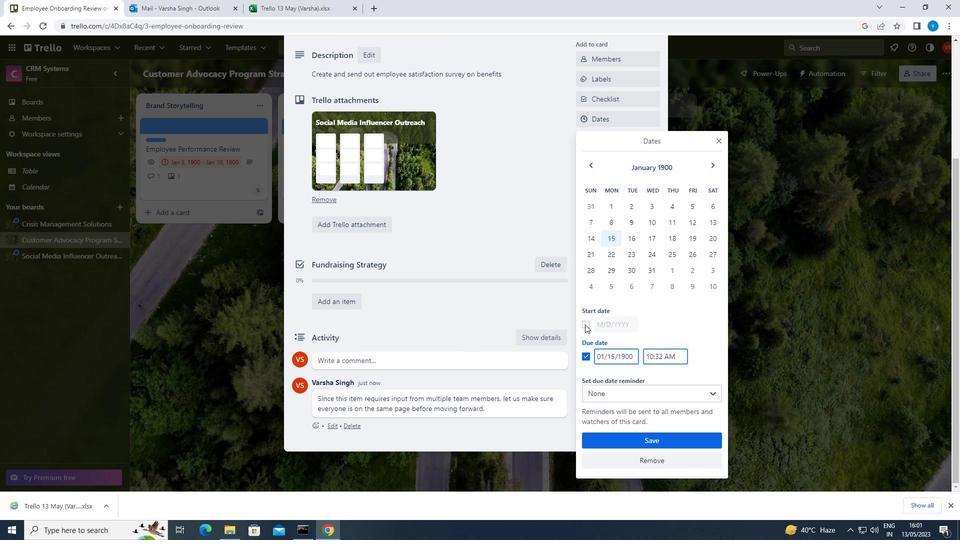 
Action: Mouse moved to (631, 323)
Screenshot: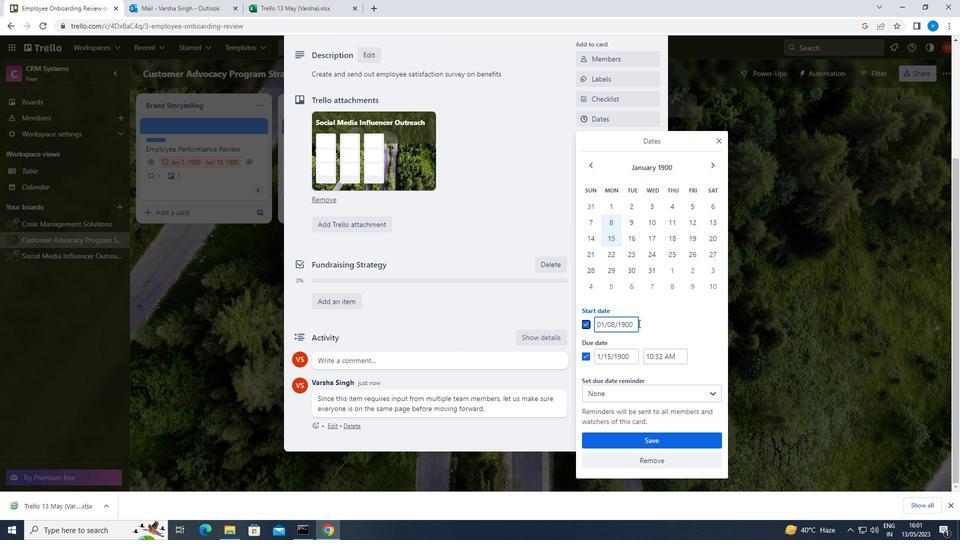 
Action: Mouse pressed left at (631, 323)
Screenshot: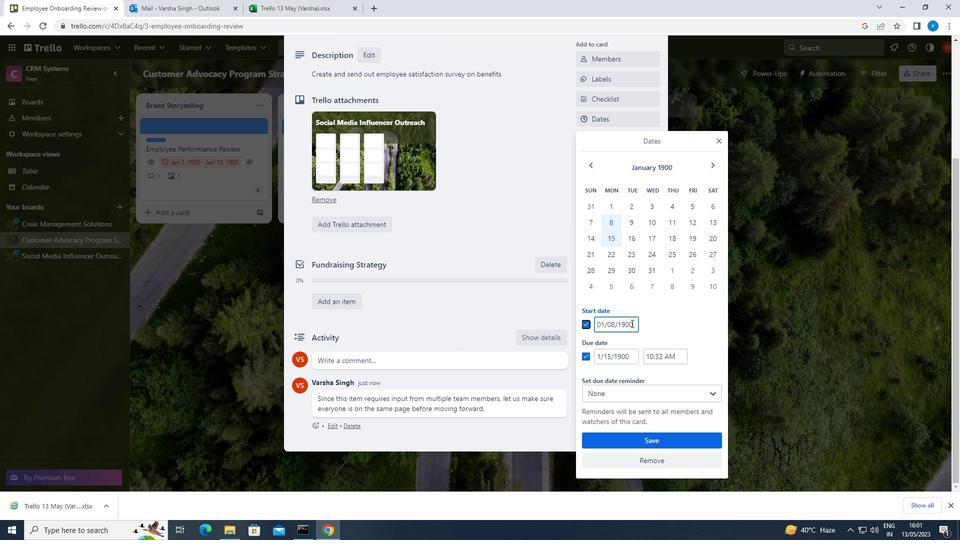 
Action: Mouse moved to (635, 322)
Screenshot: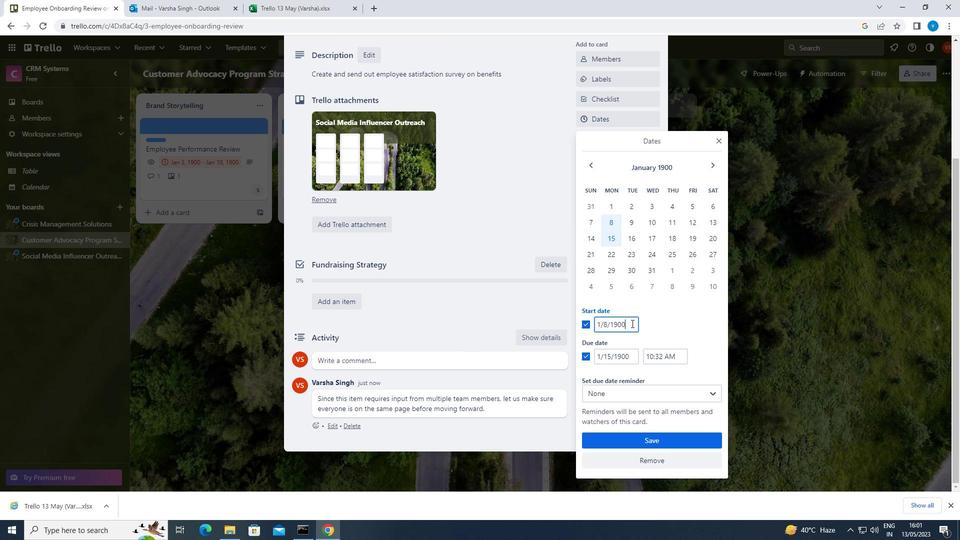 
Action: Key pressed <Key.backspace><Key.backspace><Key.backspace><Key.backspace><Key.backspace><Key.backspace><Key.backspace><Key.backspace><Key.backspace><Key.backspace><Key.backspace><Key.backspace><Key.backspace>01/09/1900
Screenshot: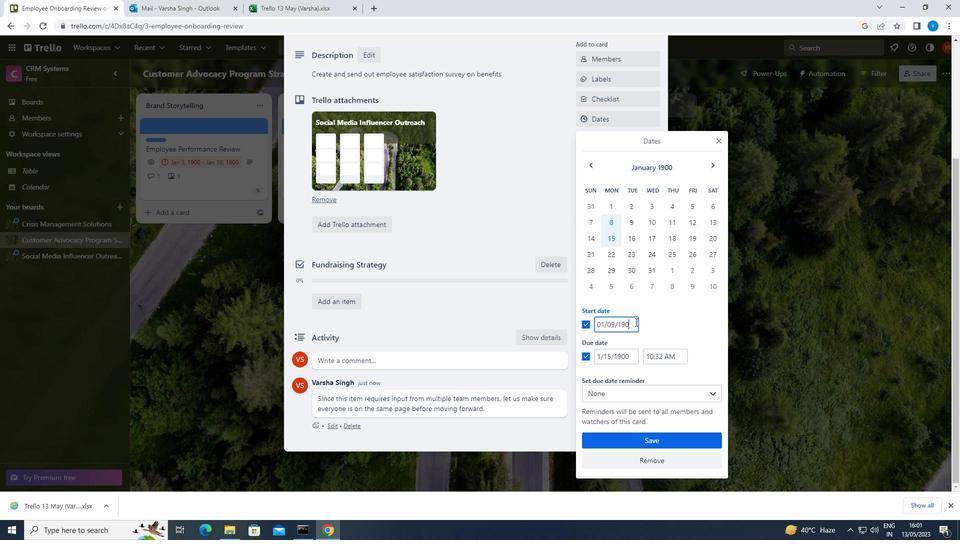 
Action: Mouse moved to (633, 354)
Screenshot: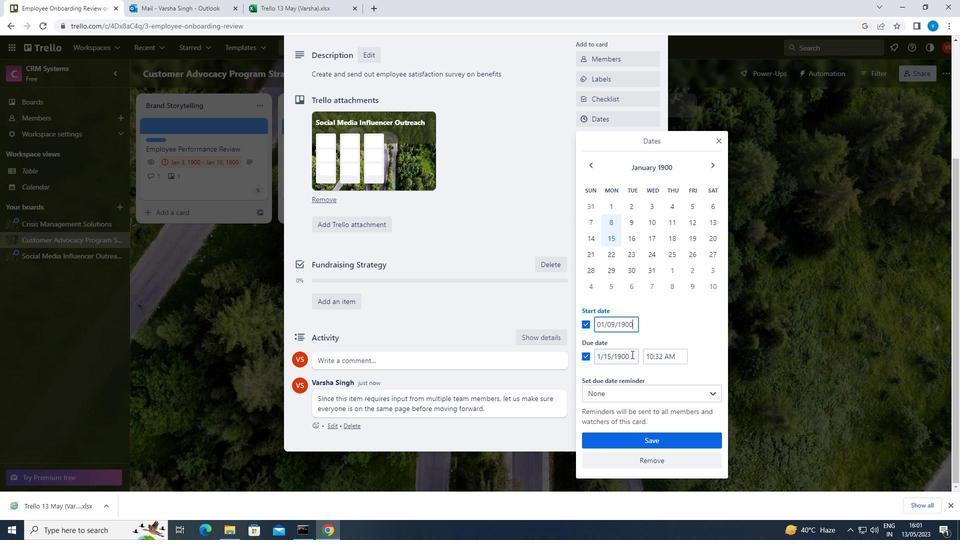 
Action: Mouse pressed left at (633, 354)
Screenshot: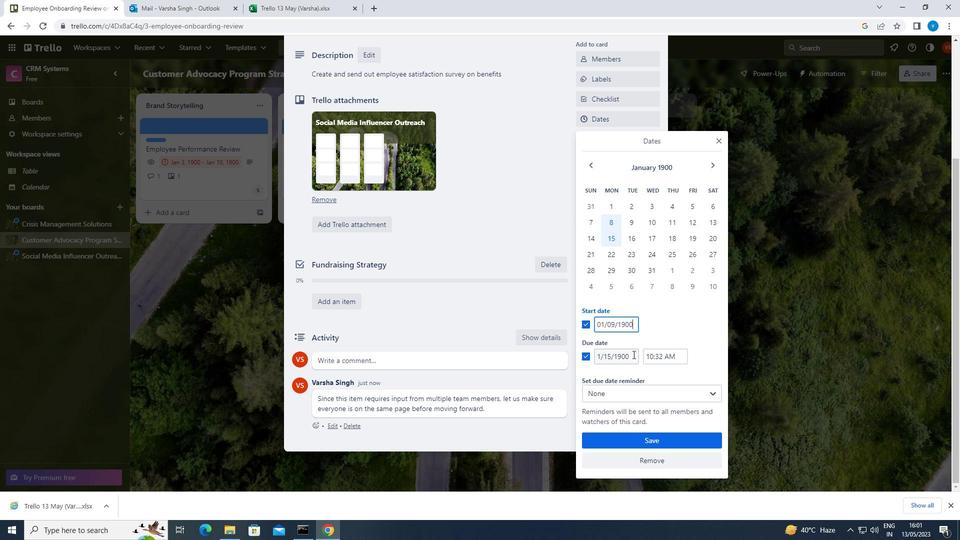 
Action: Key pressed <Key.backspace><Key.backspace><Key.backspace><Key.backspace><Key.backspace><Key.backspace><Key.backspace><Key.backspace><Key.backspace><Key.backspace><Key.backspace><Key.backspace><Key.backspace>01/16/1900
Screenshot: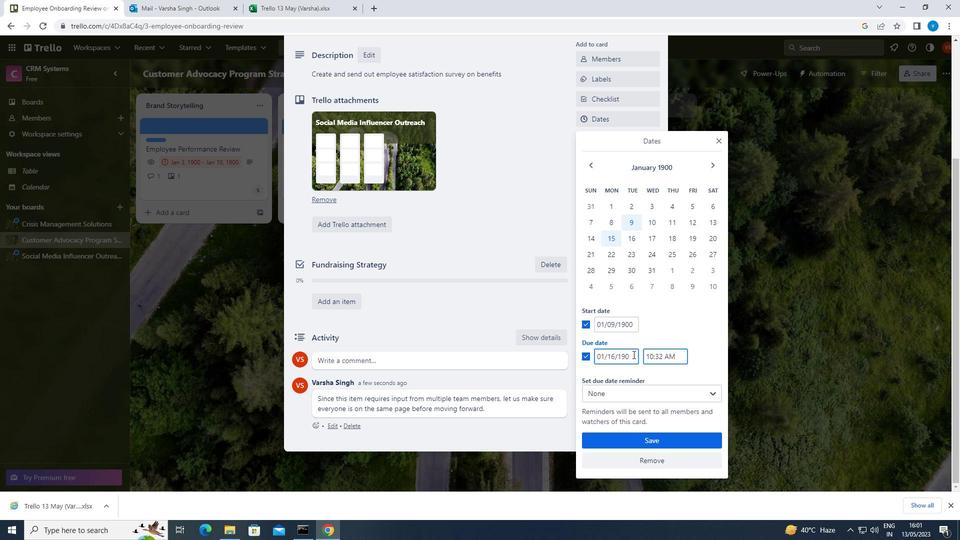 
Action: Mouse moved to (629, 435)
Screenshot: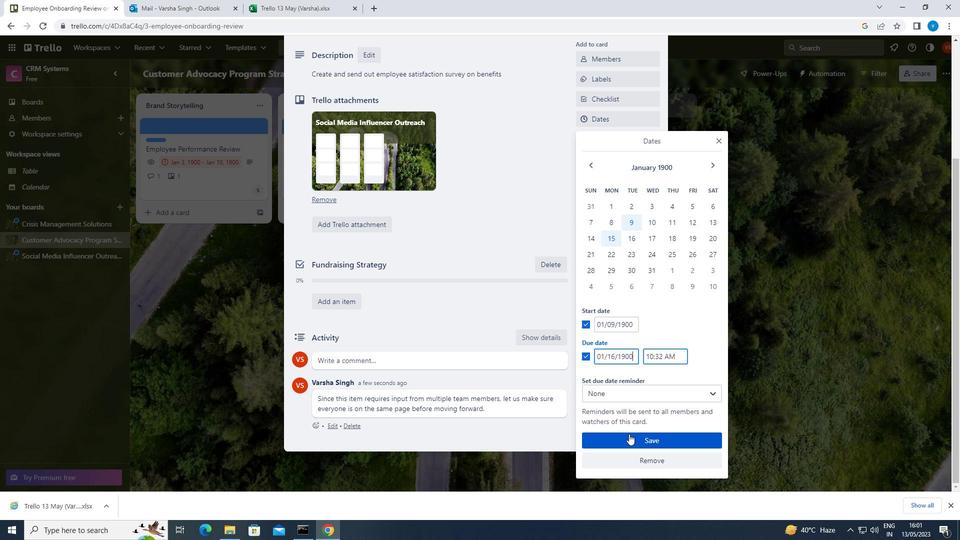 
Action: Mouse pressed left at (629, 435)
Screenshot: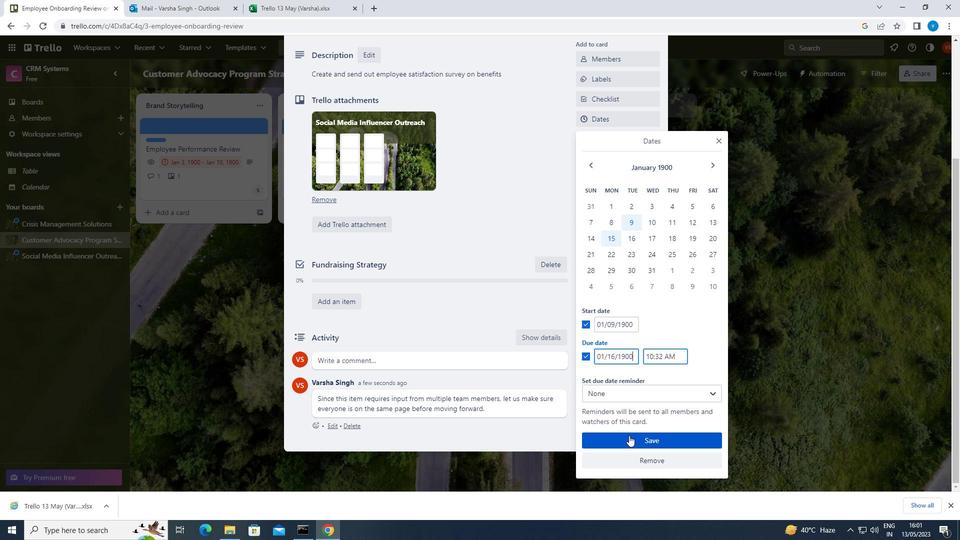 
